 Task: Add a condition where "Channel Is Messaging" in unsolved tickets in your groups.
Action: Mouse moved to (142, 498)
Screenshot: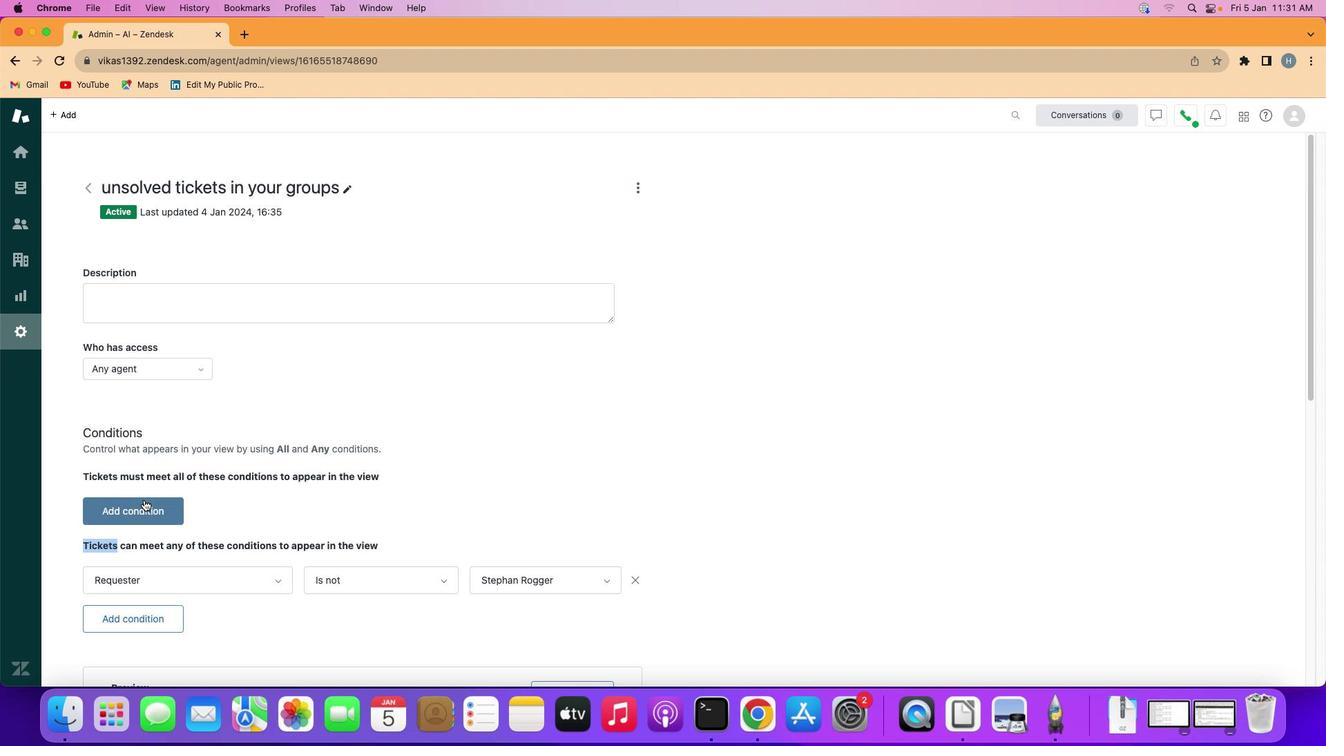 
Action: Mouse pressed left at (142, 498)
Screenshot: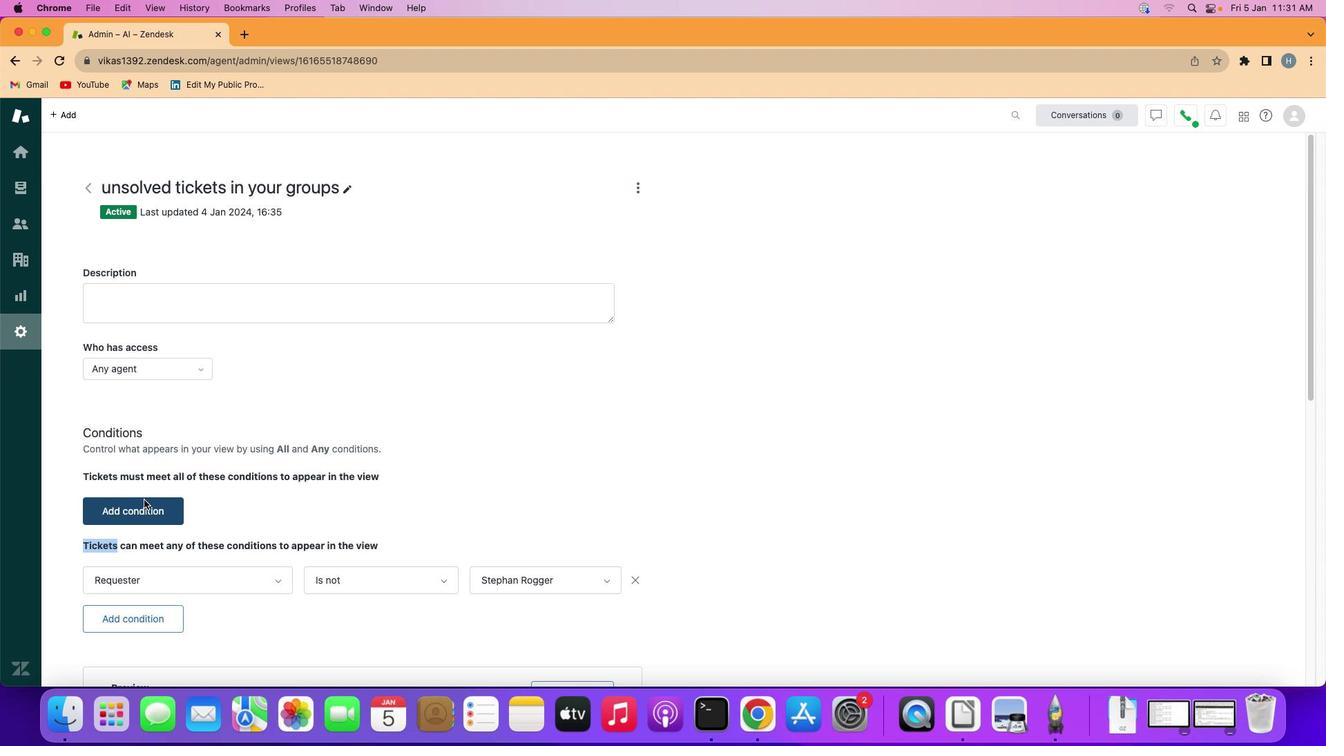 
Action: Mouse moved to (161, 500)
Screenshot: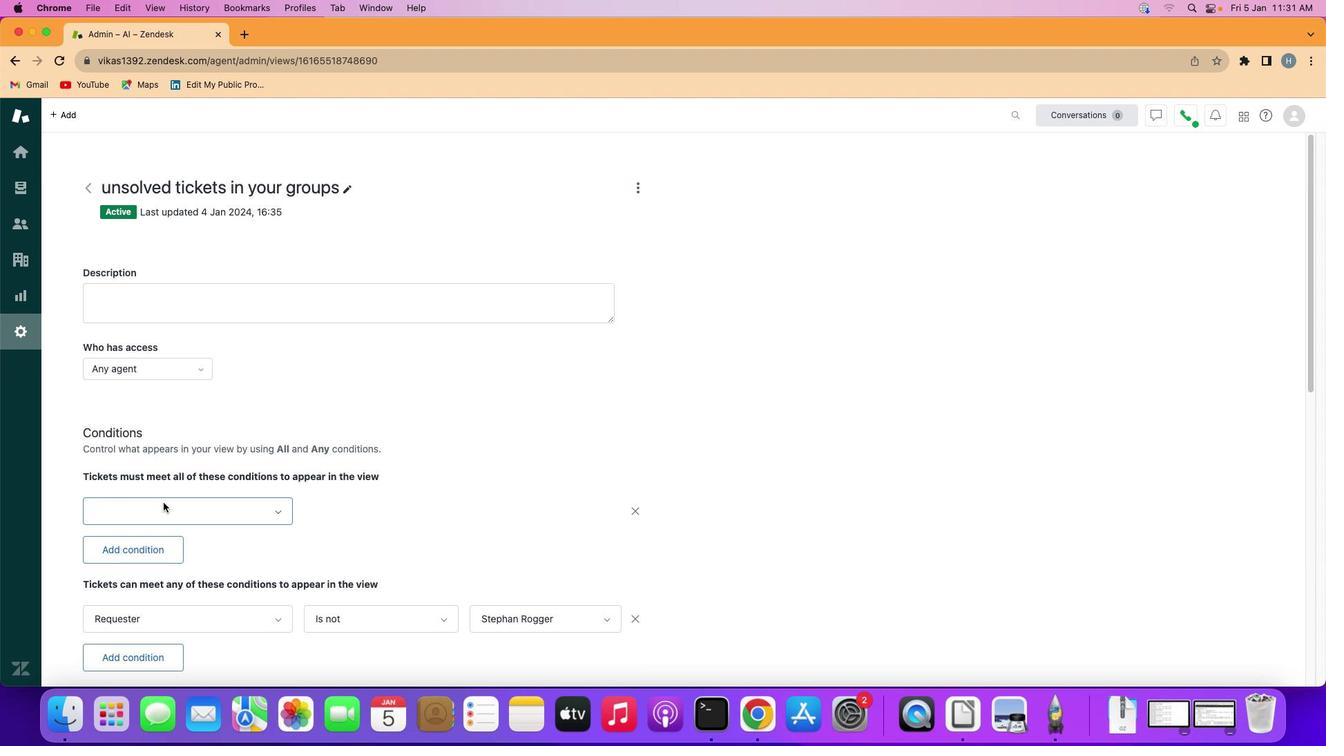 
Action: Mouse pressed left at (161, 500)
Screenshot: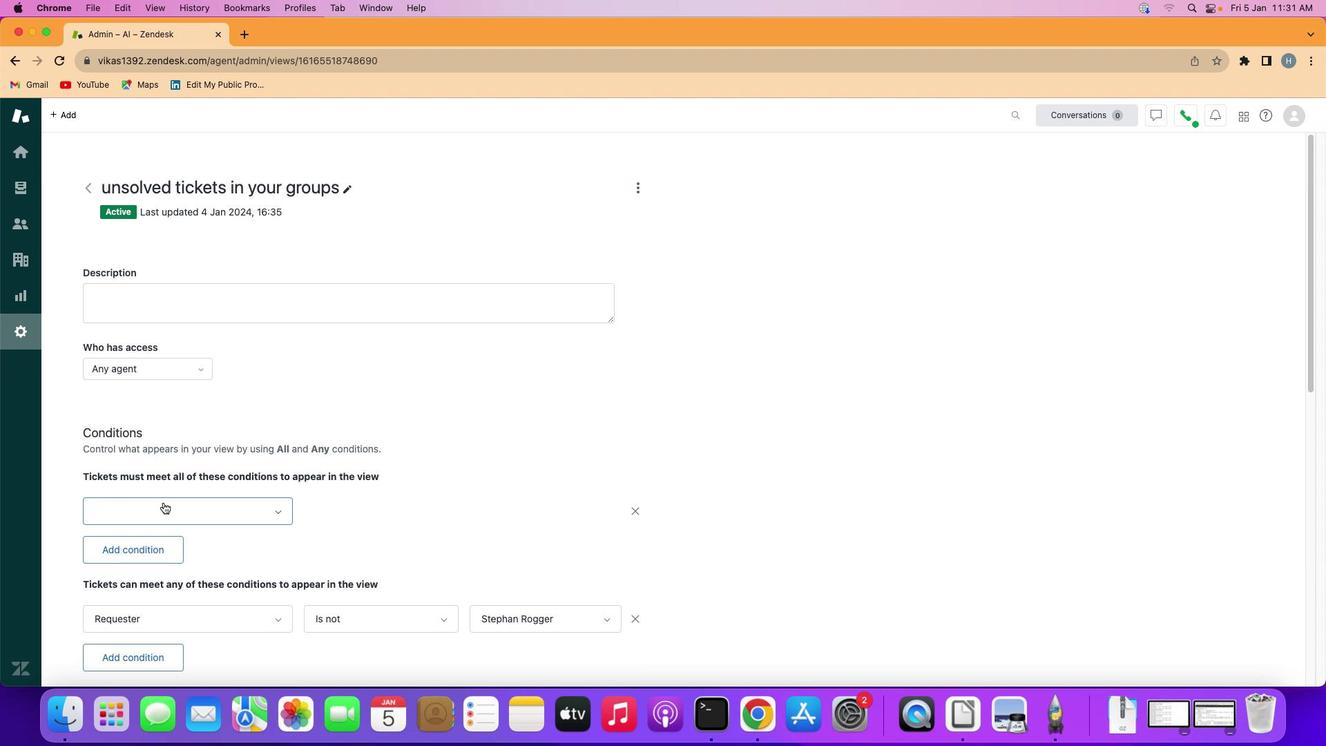 
Action: Mouse moved to (203, 366)
Screenshot: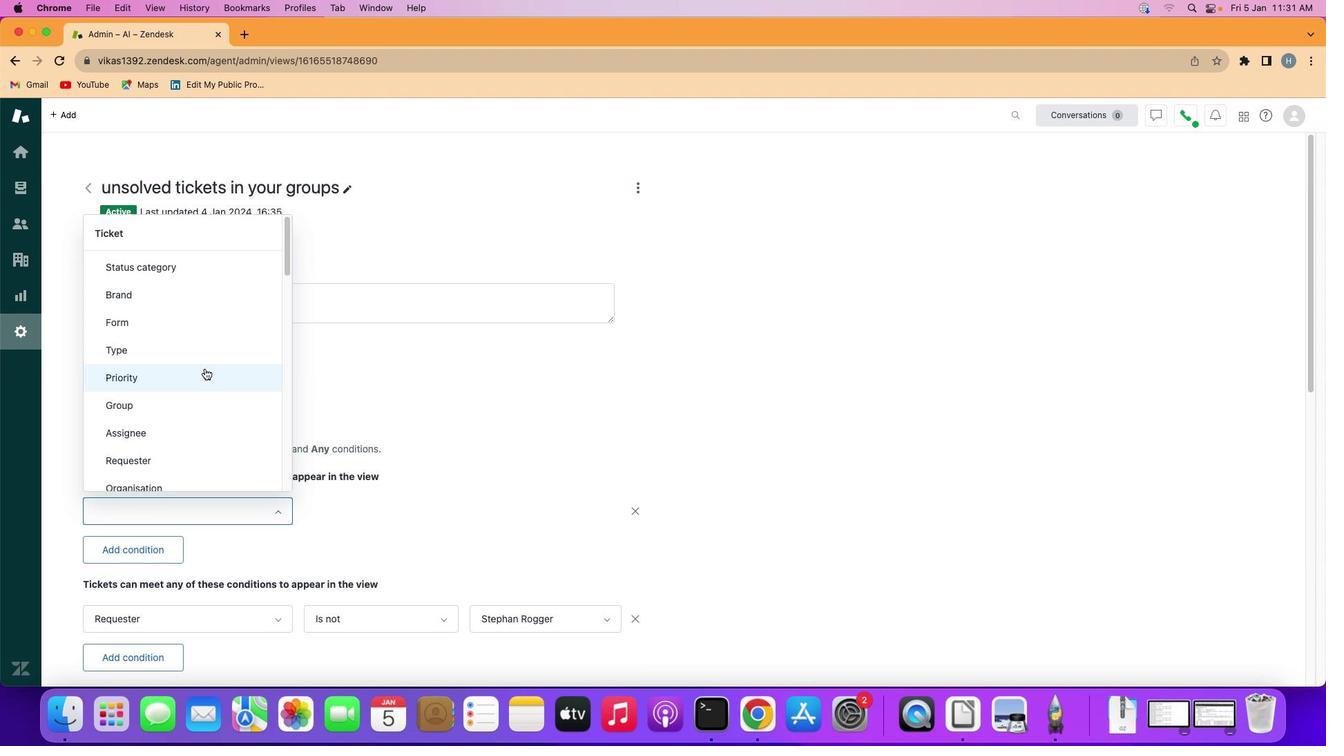 
Action: Mouse scrolled (203, 366) with delta (0, -1)
Screenshot: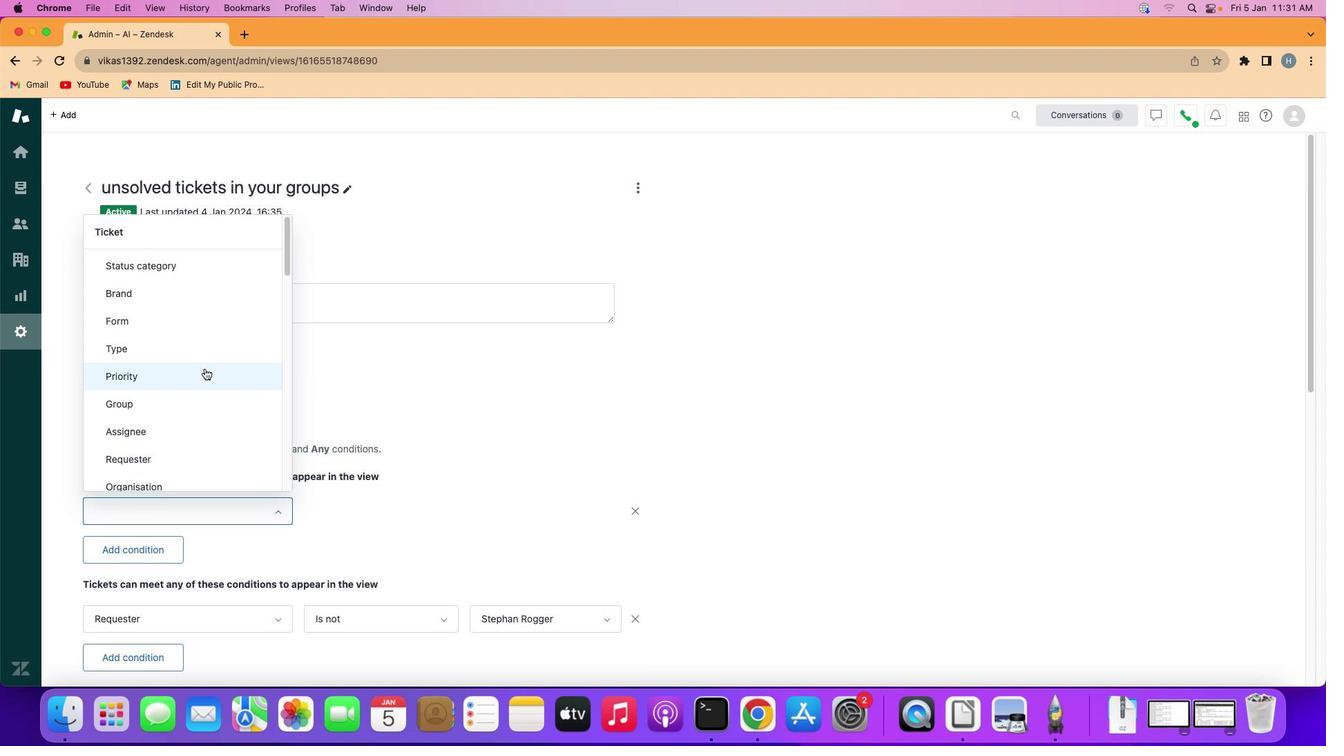 
Action: Mouse scrolled (203, 366) with delta (0, 0)
Screenshot: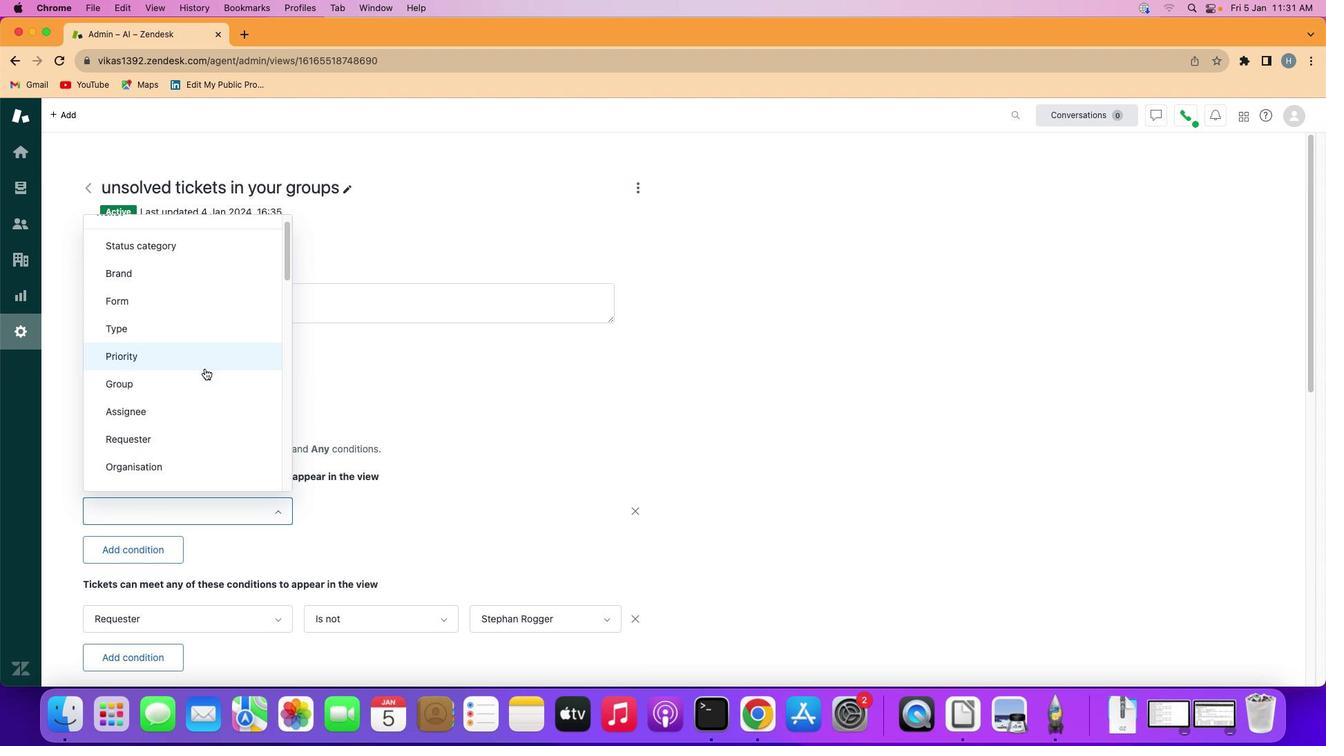 
Action: Mouse scrolled (203, 366) with delta (0, -2)
Screenshot: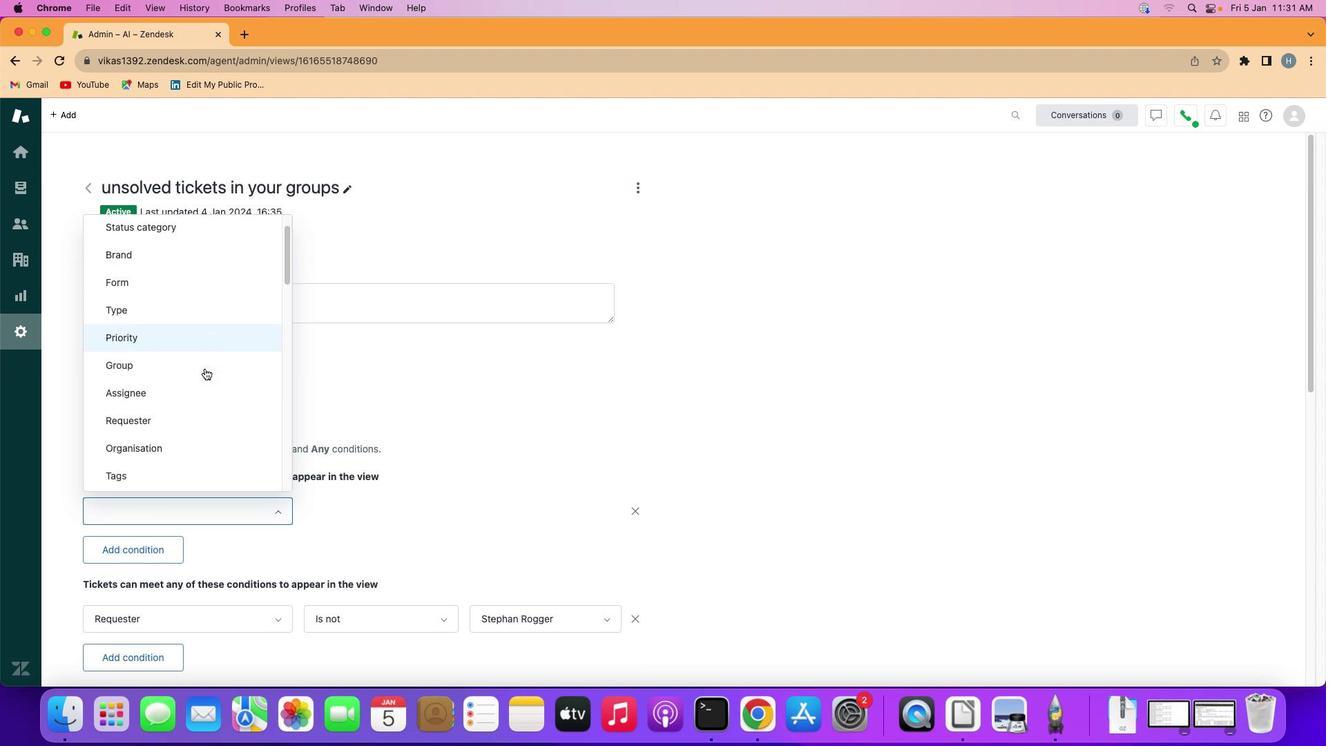 
Action: Mouse scrolled (203, 366) with delta (0, -1)
Screenshot: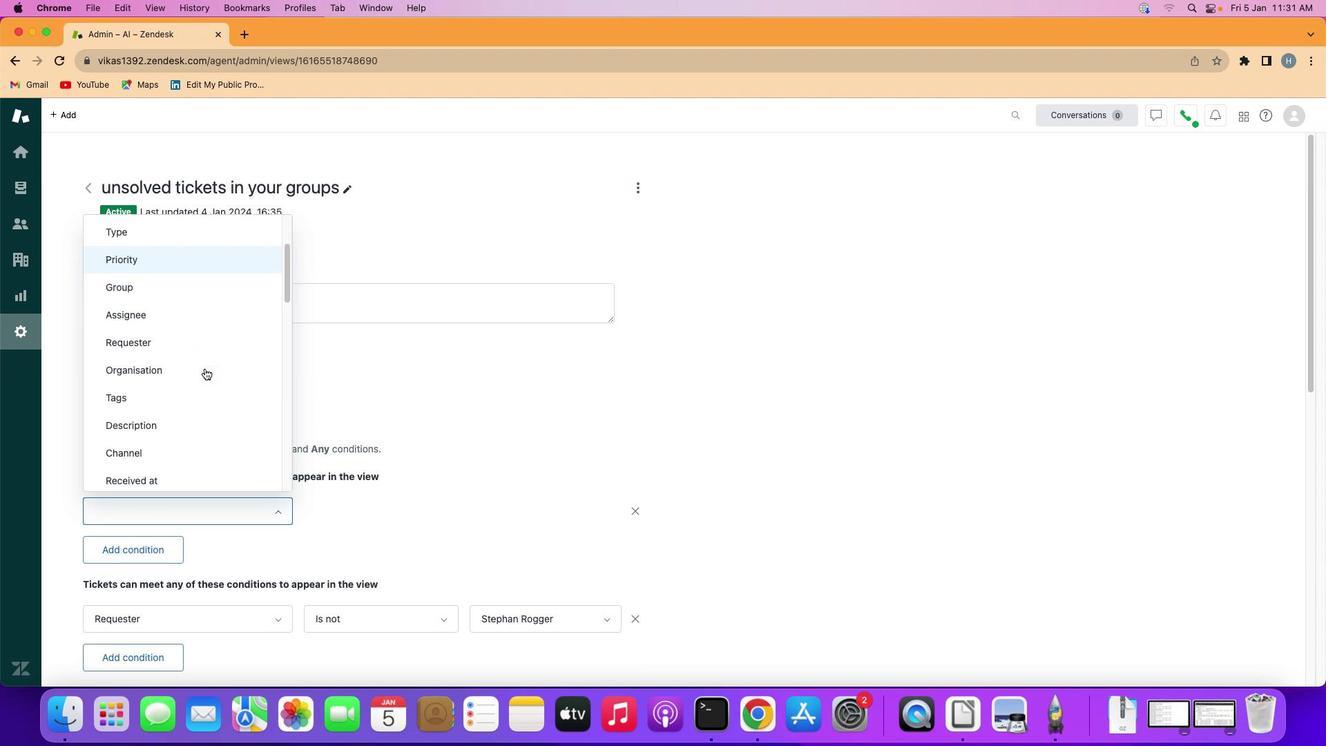 
Action: Mouse scrolled (203, 366) with delta (0, -2)
Screenshot: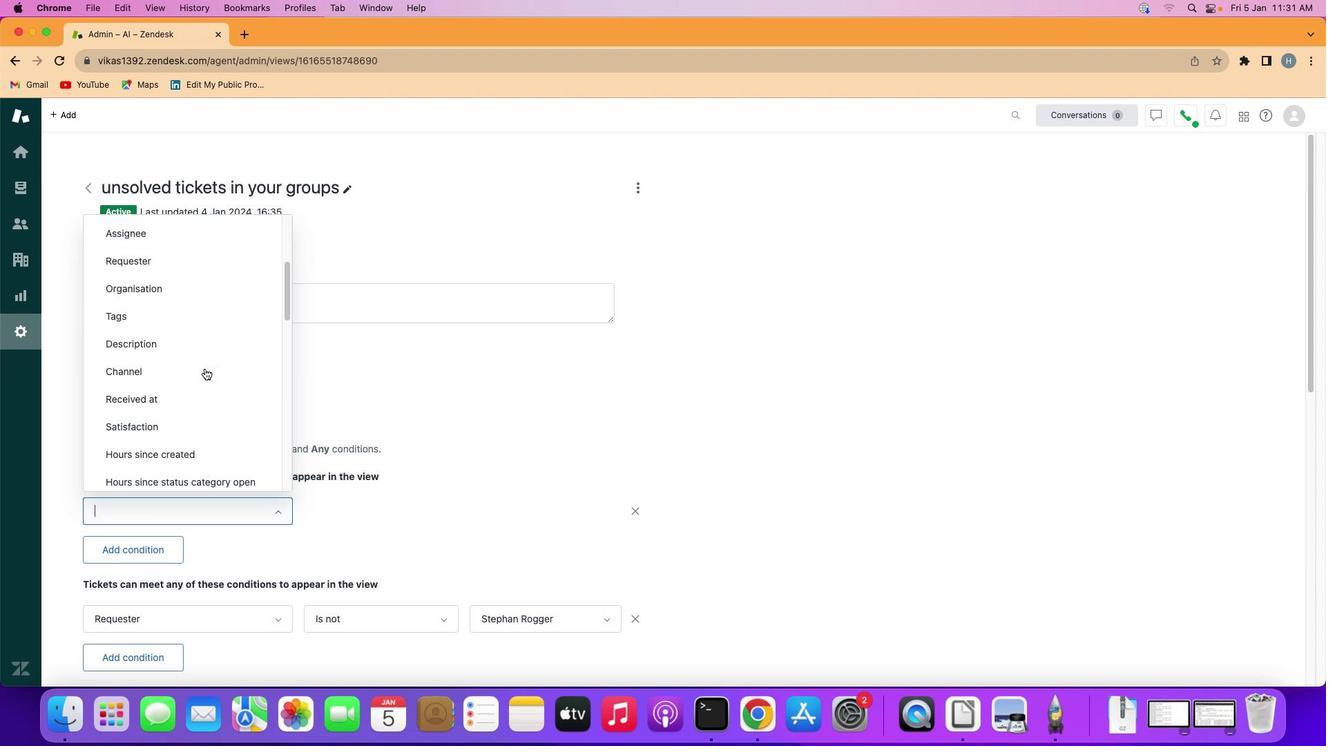 
Action: Mouse moved to (206, 352)
Screenshot: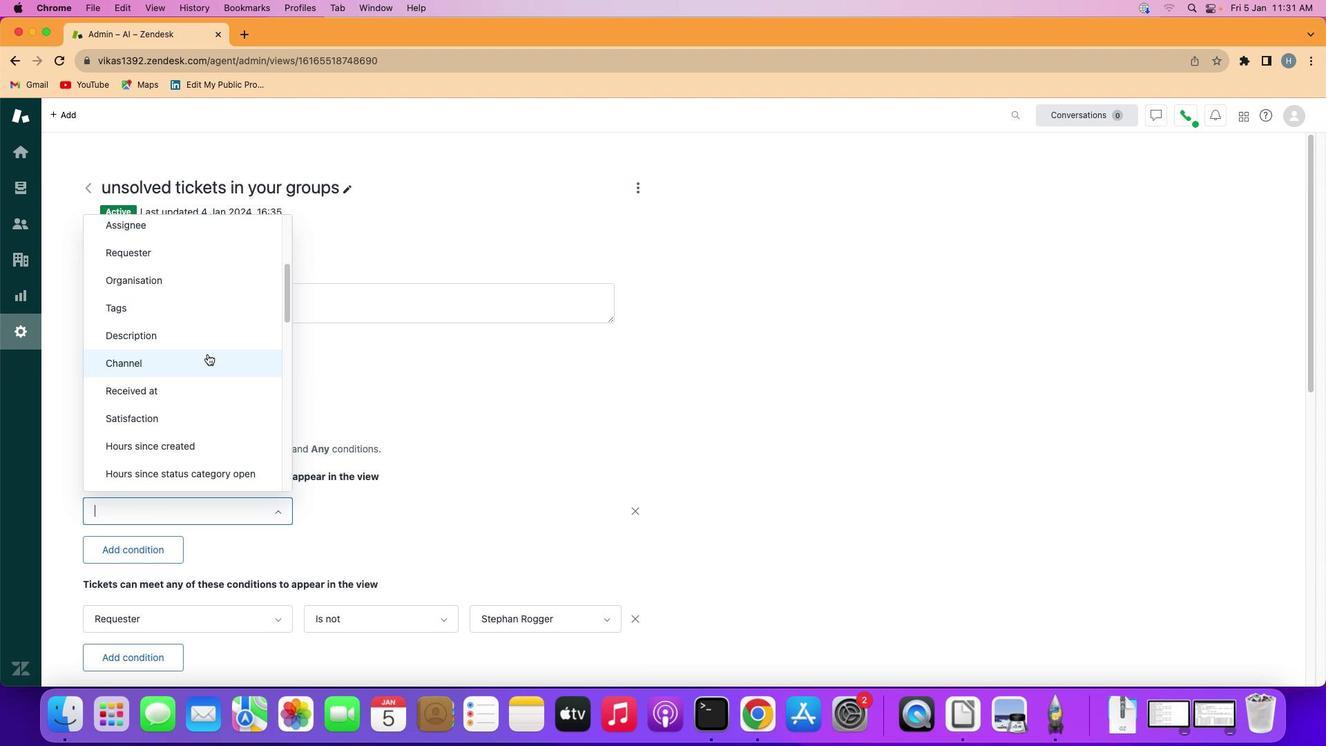 
Action: Mouse pressed left at (206, 352)
Screenshot: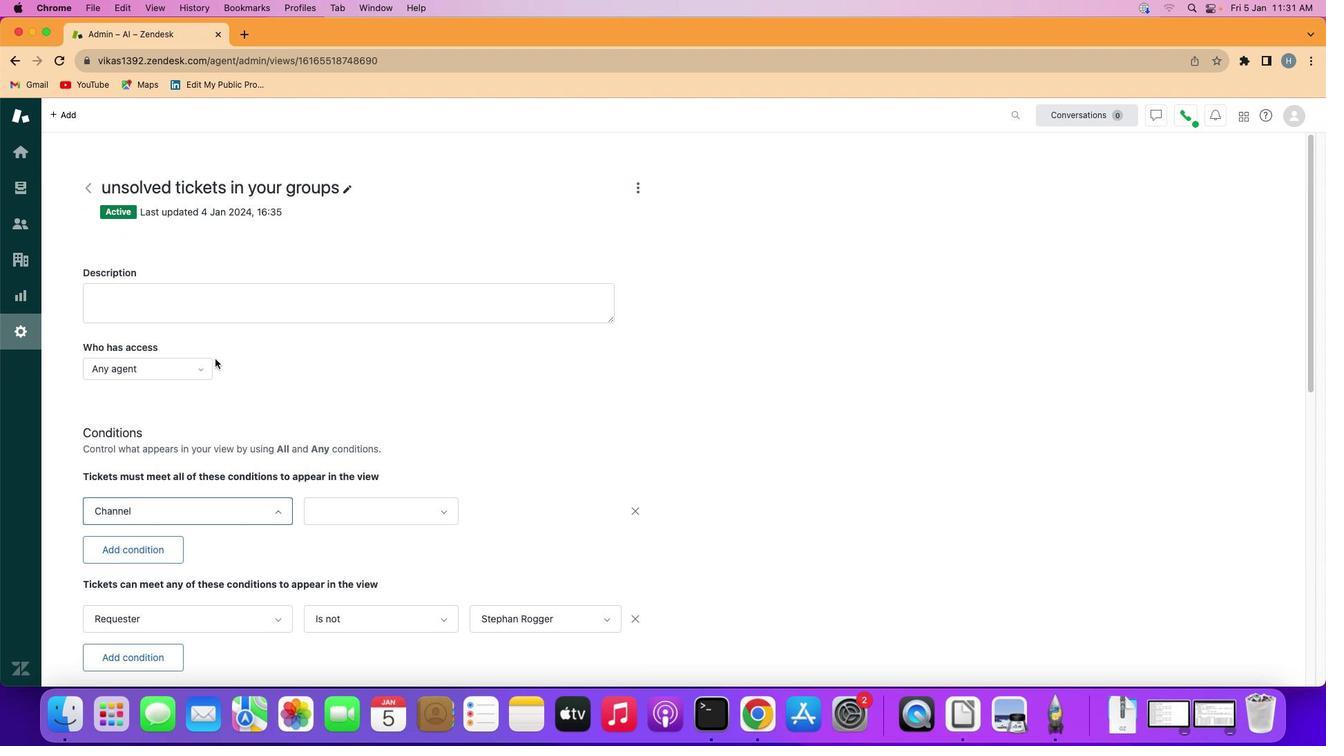 
Action: Mouse moved to (360, 506)
Screenshot: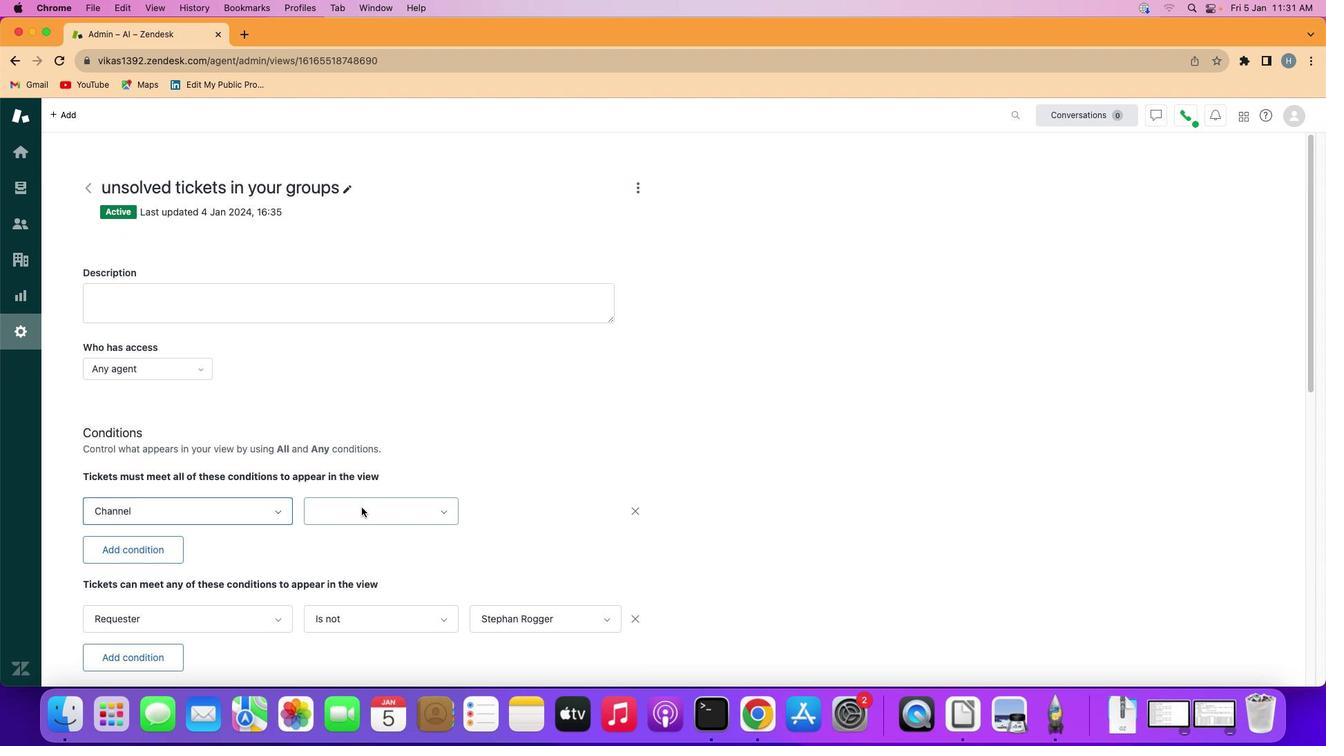 
Action: Mouse pressed left at (360, 506)
Screenshot: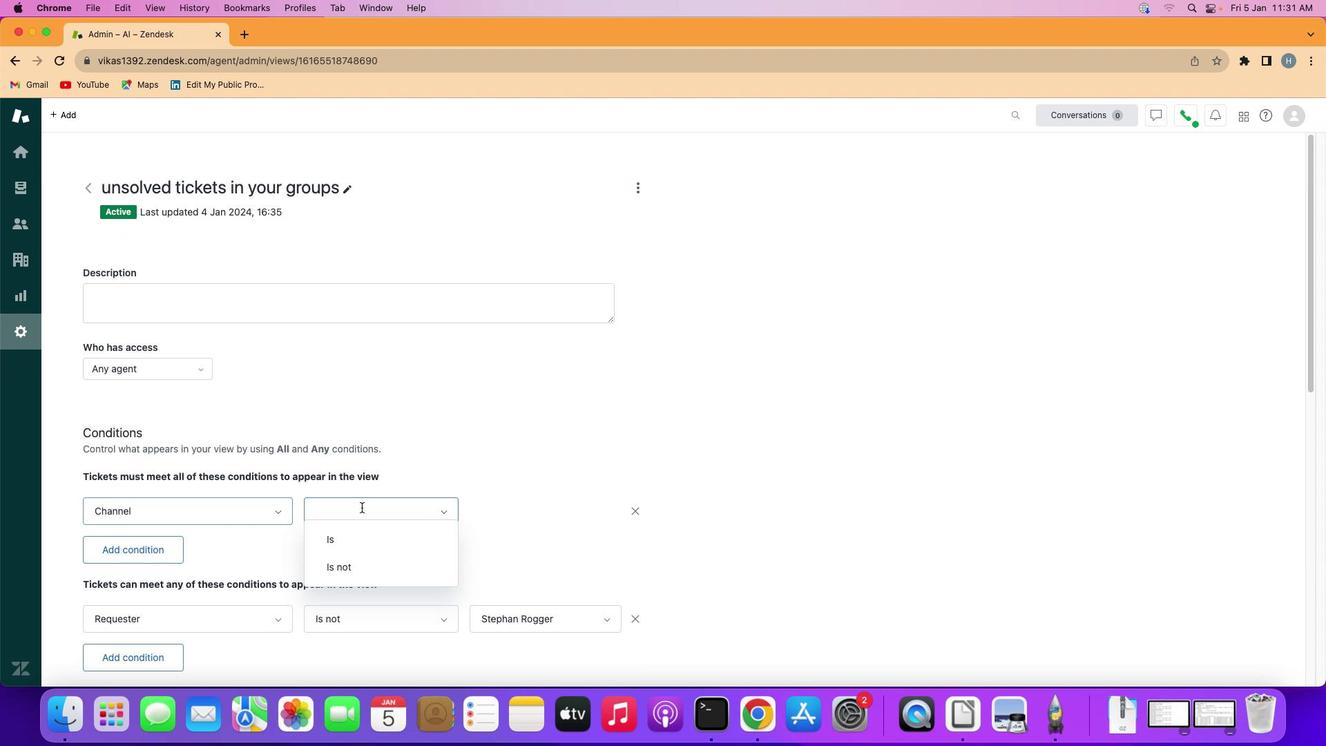 
Action: Mouse moved to (361, 542)
Screenshot: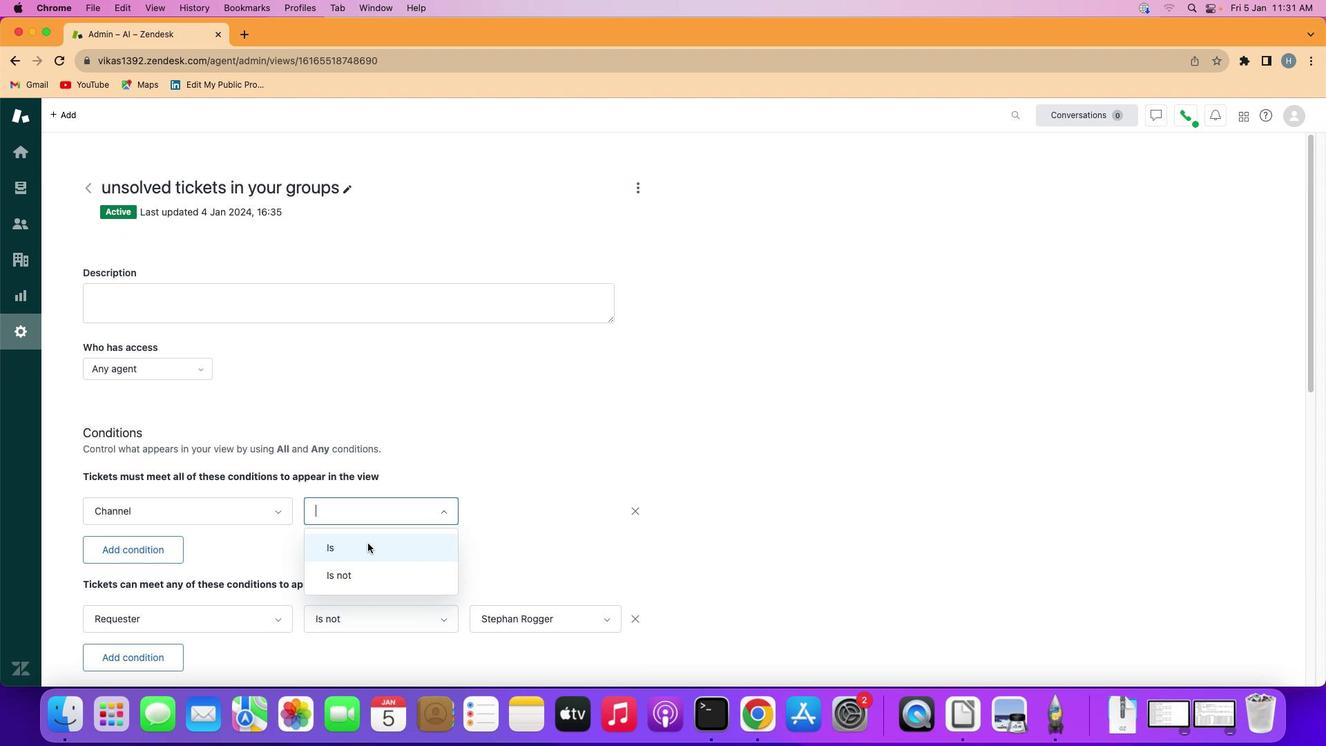 
Action: Mouse pressed left at (361, 542)
Screenshot: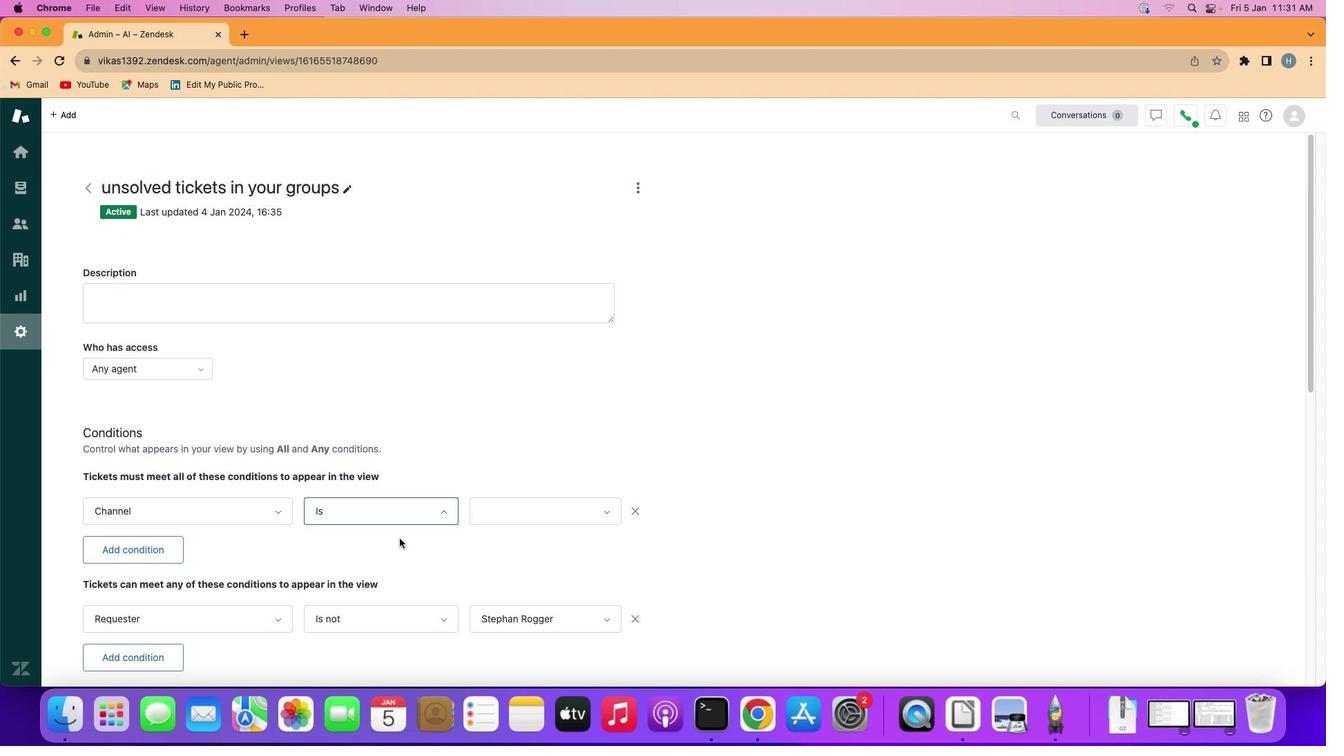 
Action: Mouse moved to (527, 509)
Screenshot: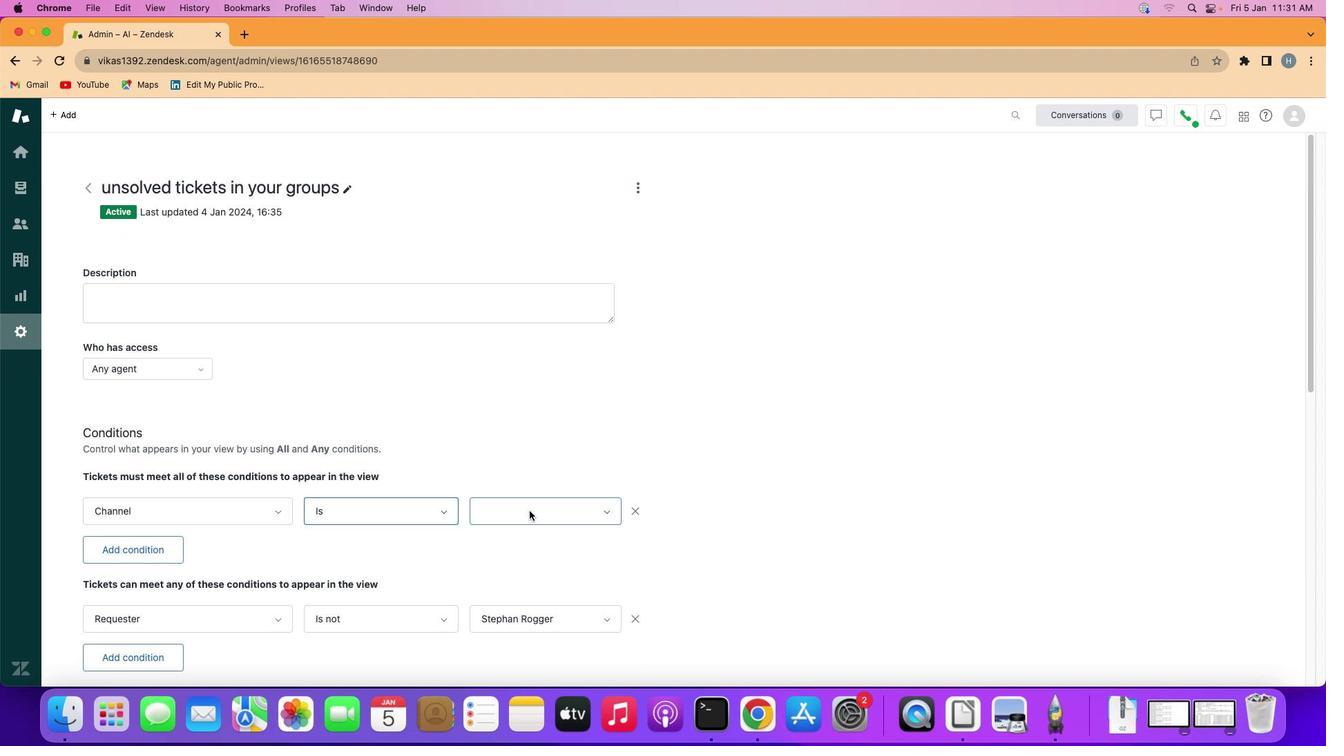 
Action: Mouse pressed left at (527, 509)
Screenshot: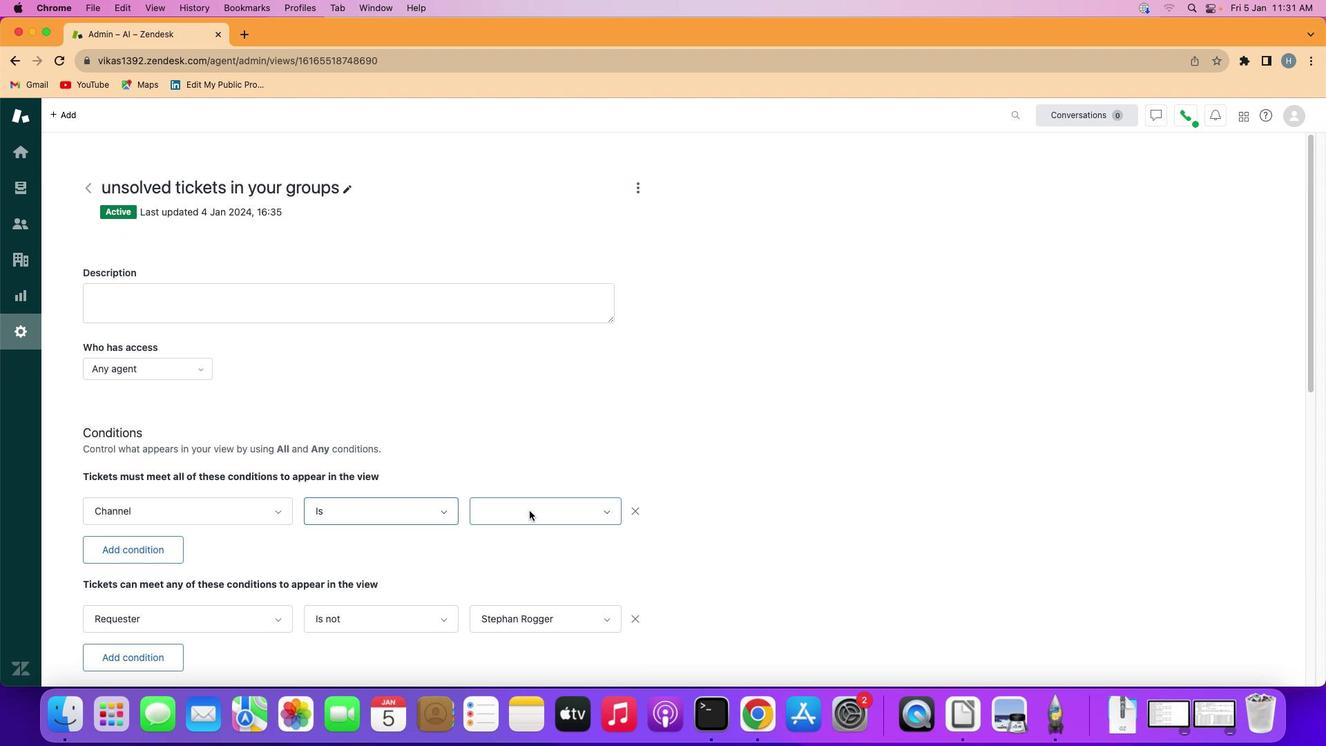 
Action: Mouse moved to (538, 417)
Screenshot: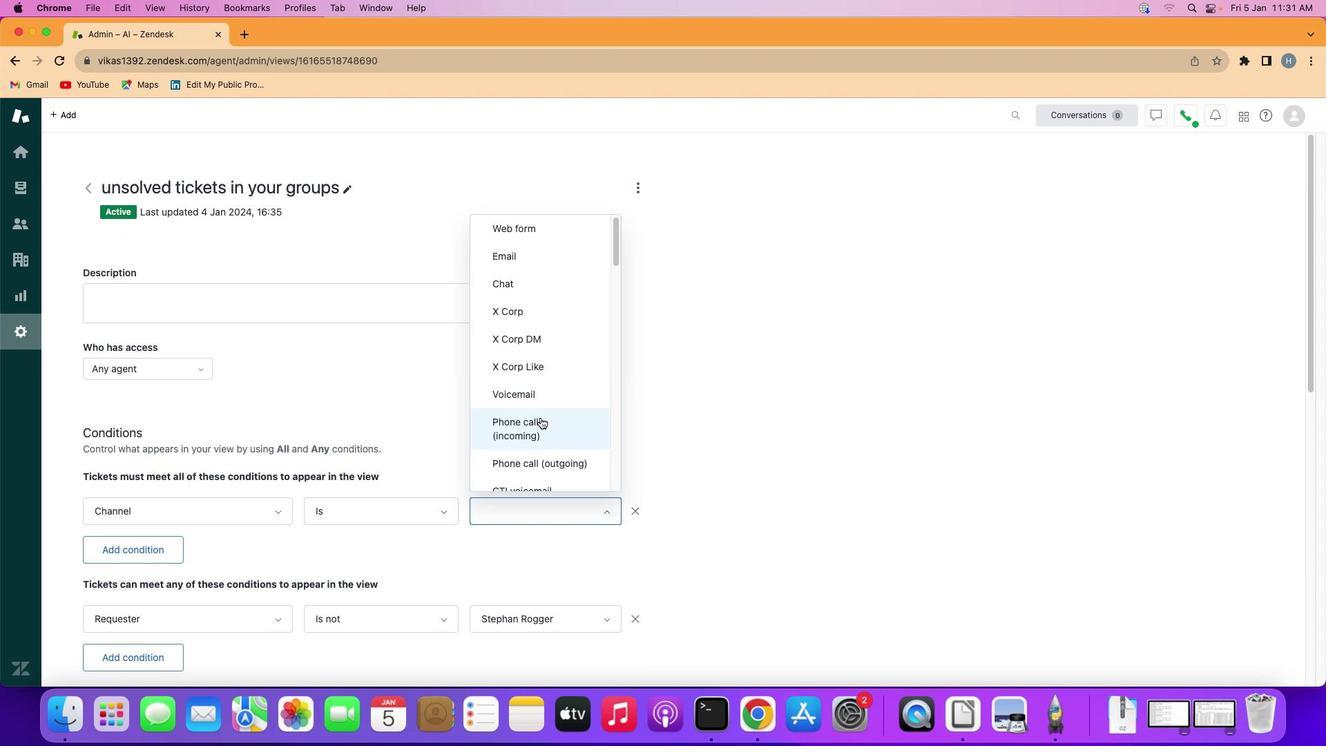 
Action: Mouse scrolled (538, 417) with delta (0, -1)
Screenshot: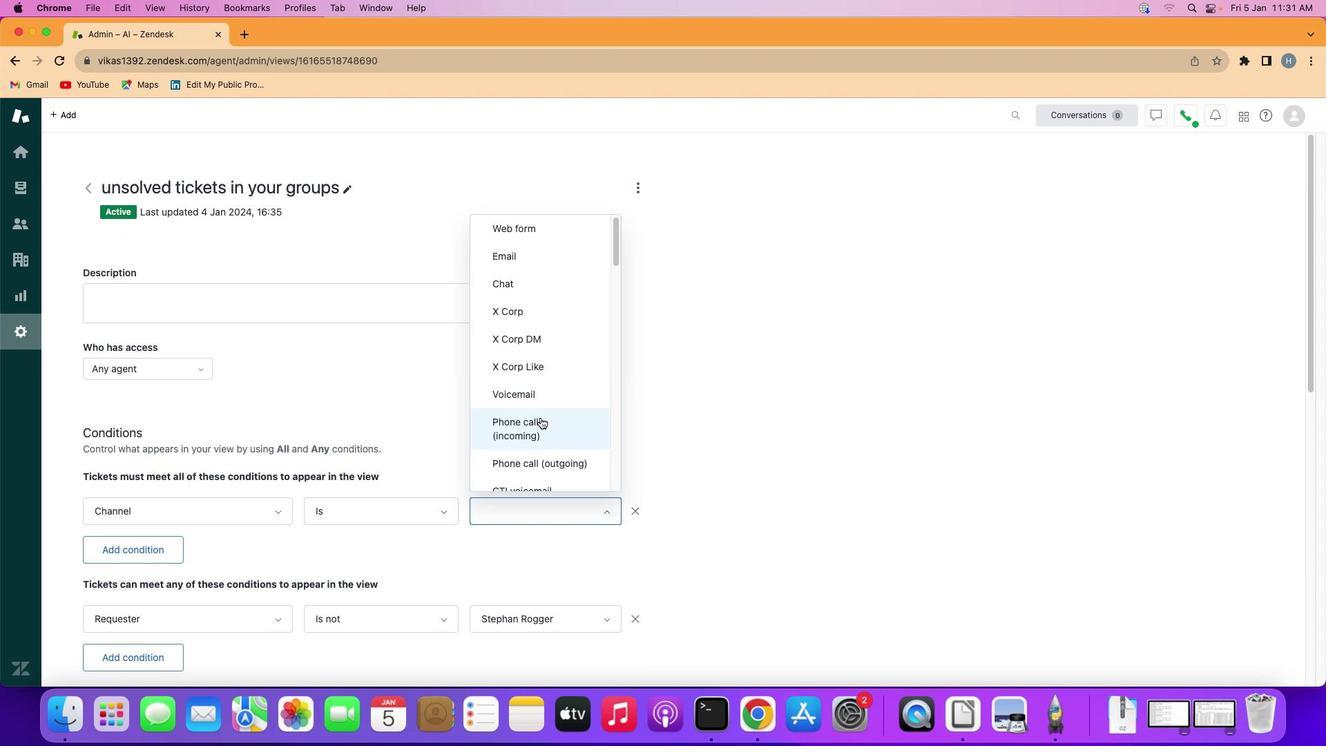 
Action: Mouse moved to (538, 415)
Screenshot: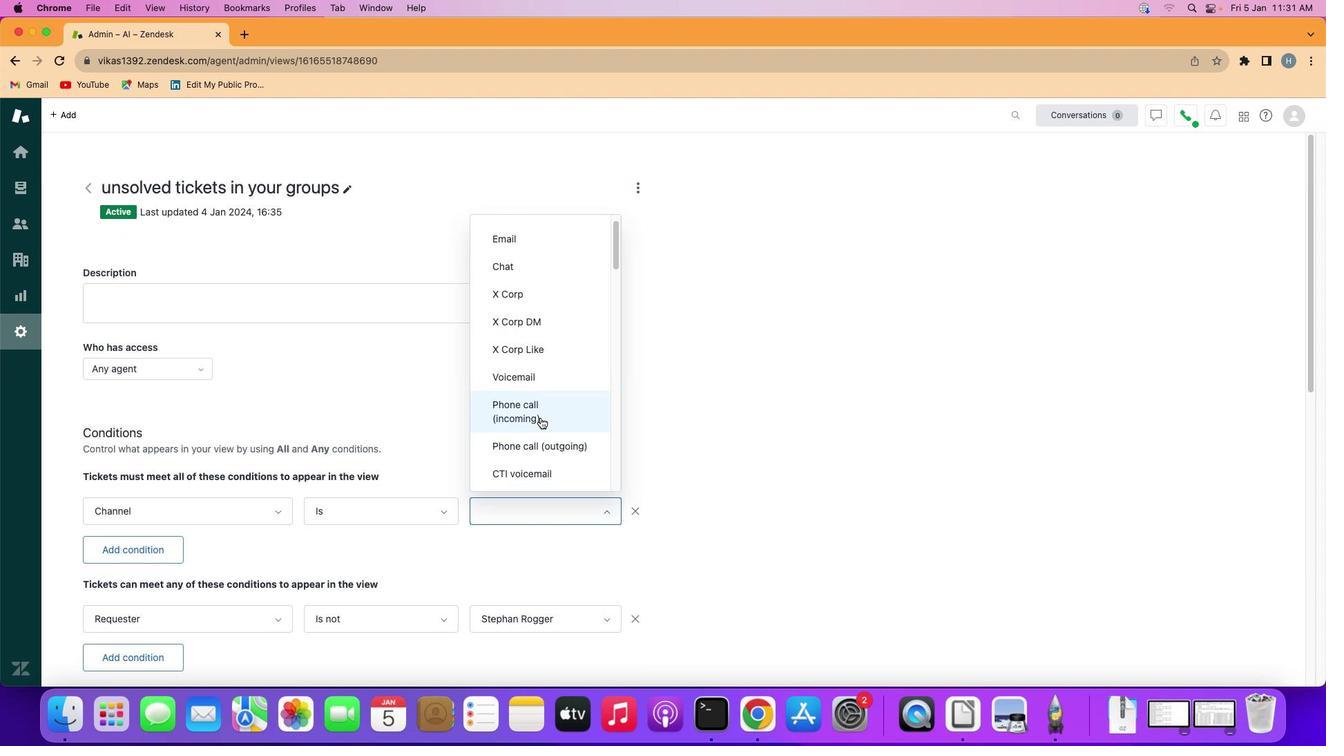 
Action: Mouse scrolled (538, 415) with delta (0, -1)
Screenshot: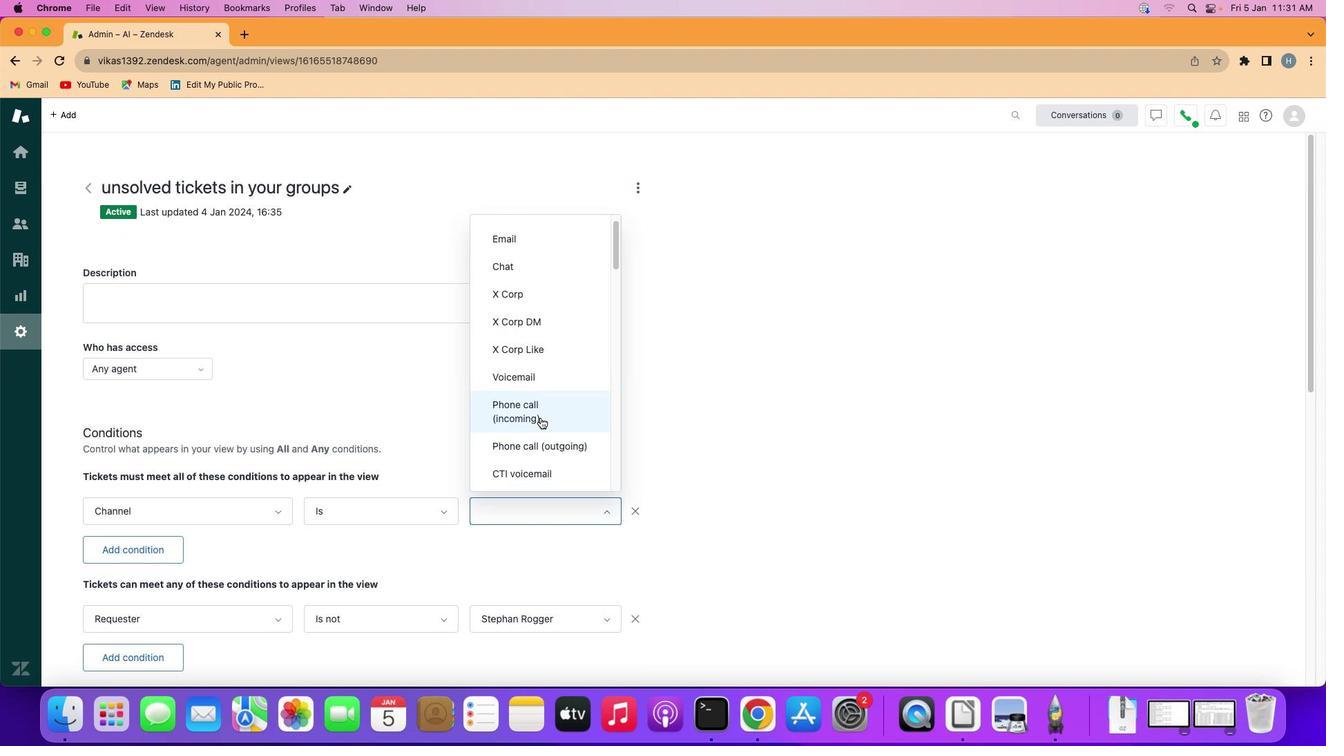 
Action: Mouse scrolled (538, 415) with delta (0, -1)
Screenshot: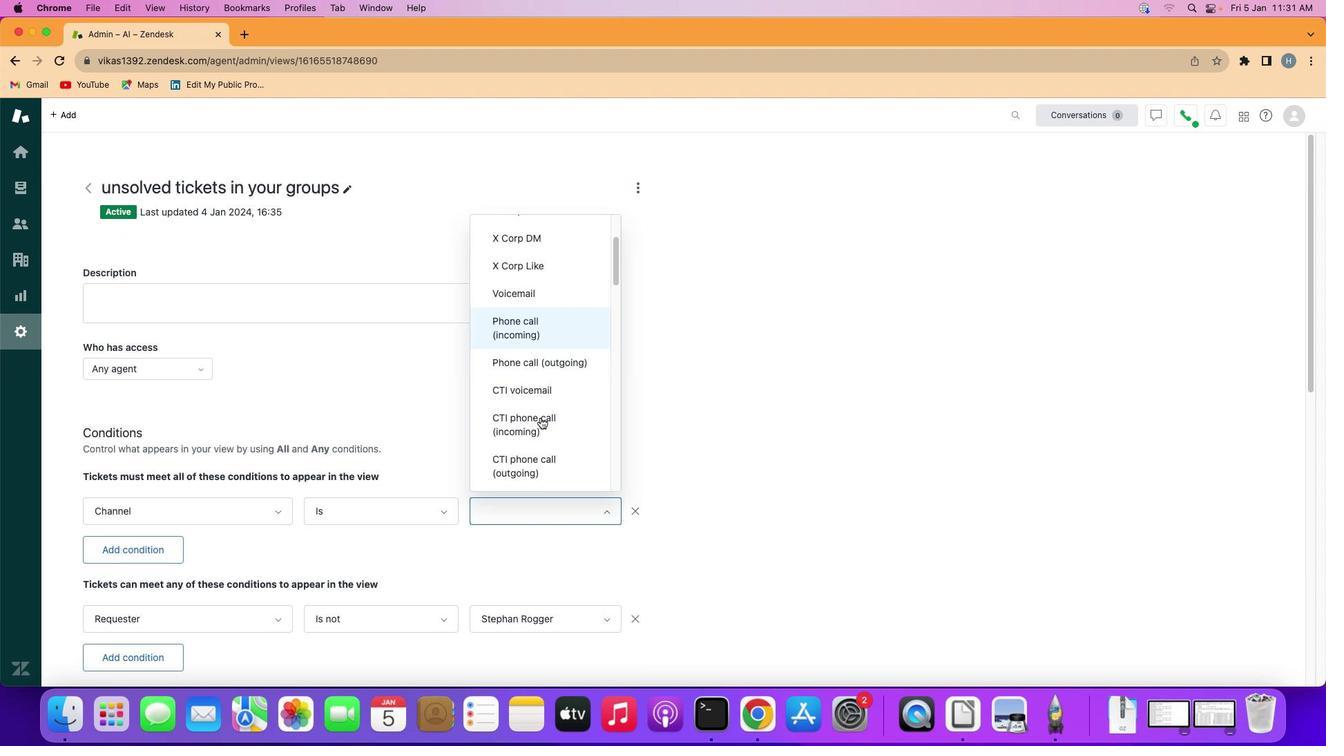 
Action: Mouse scrolled (538, 415) with delta (0, -2)
Screenshot: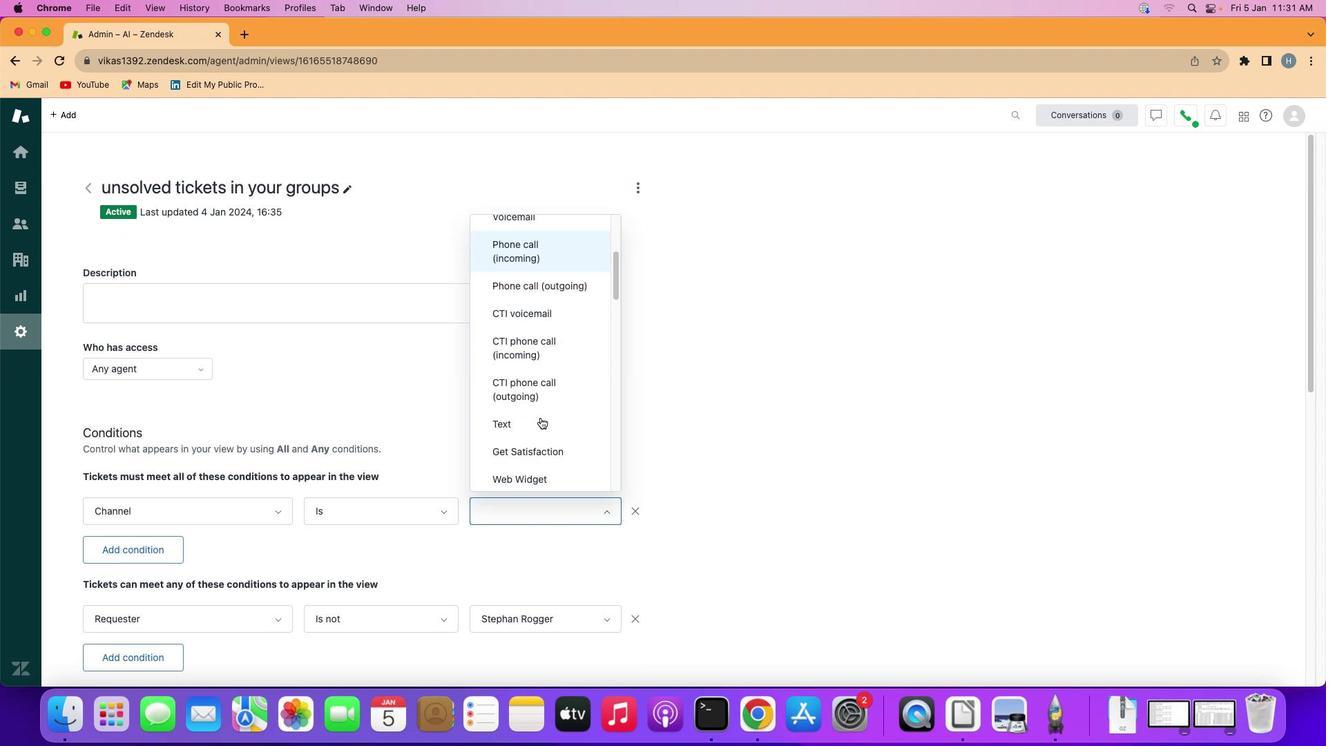 
Action: Mouse moved to (539, 415)
Screenshot: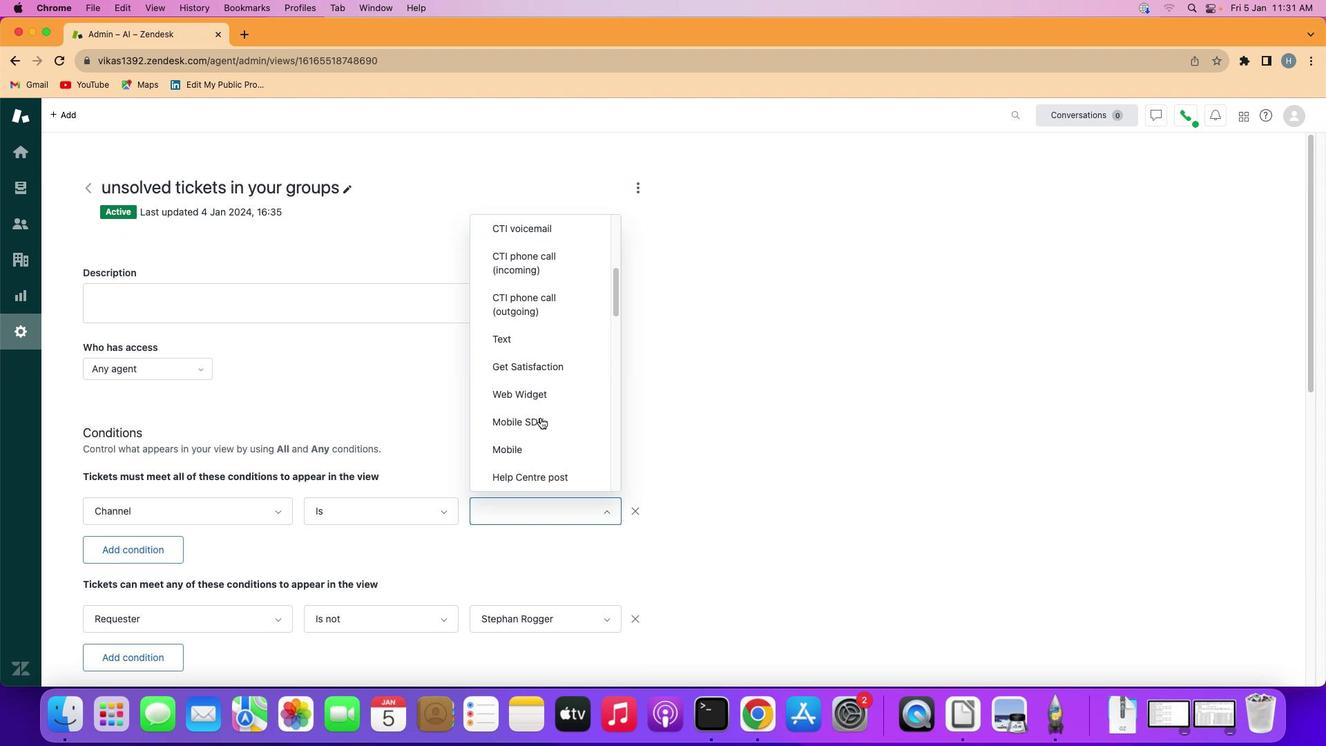 
Action: Mouse scrolled (539, 415) with delta (0, -3)
Screenshot: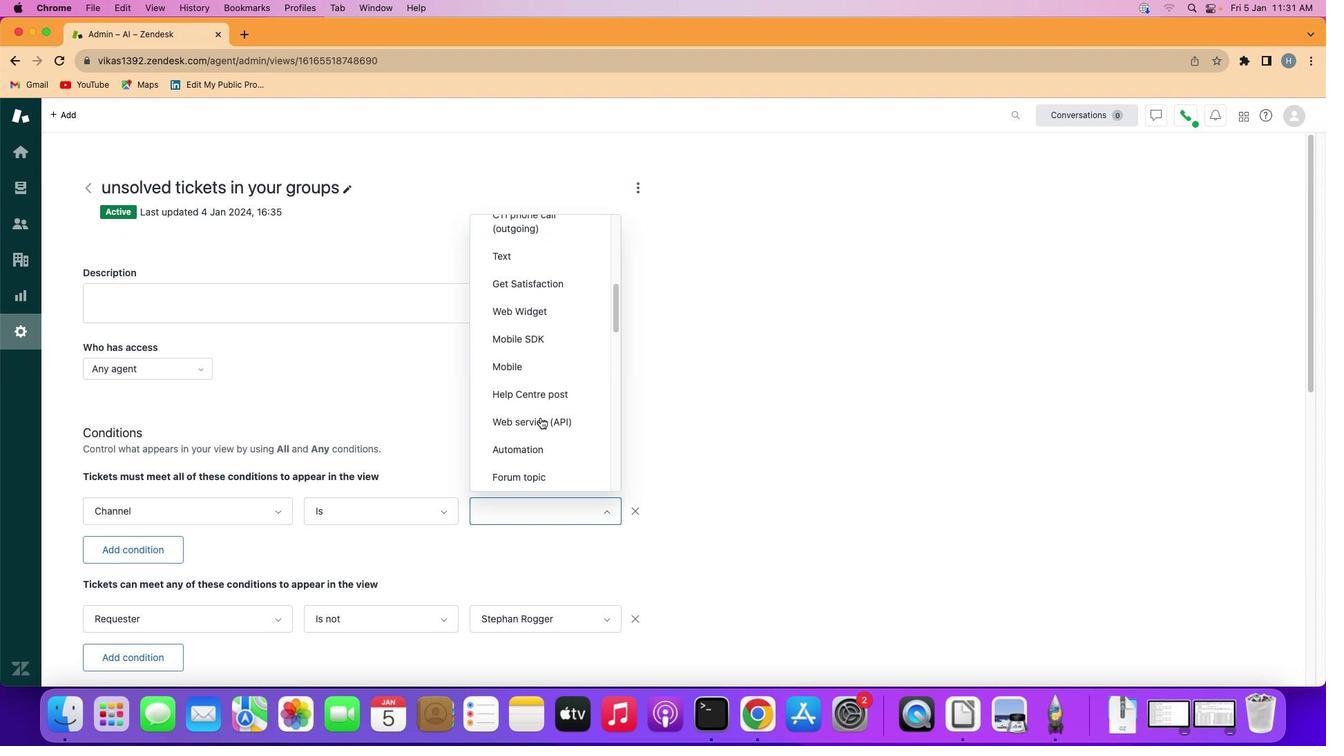 
Action: Mouse scrolled (539, 415) with delta (0, -3)
Screenshot: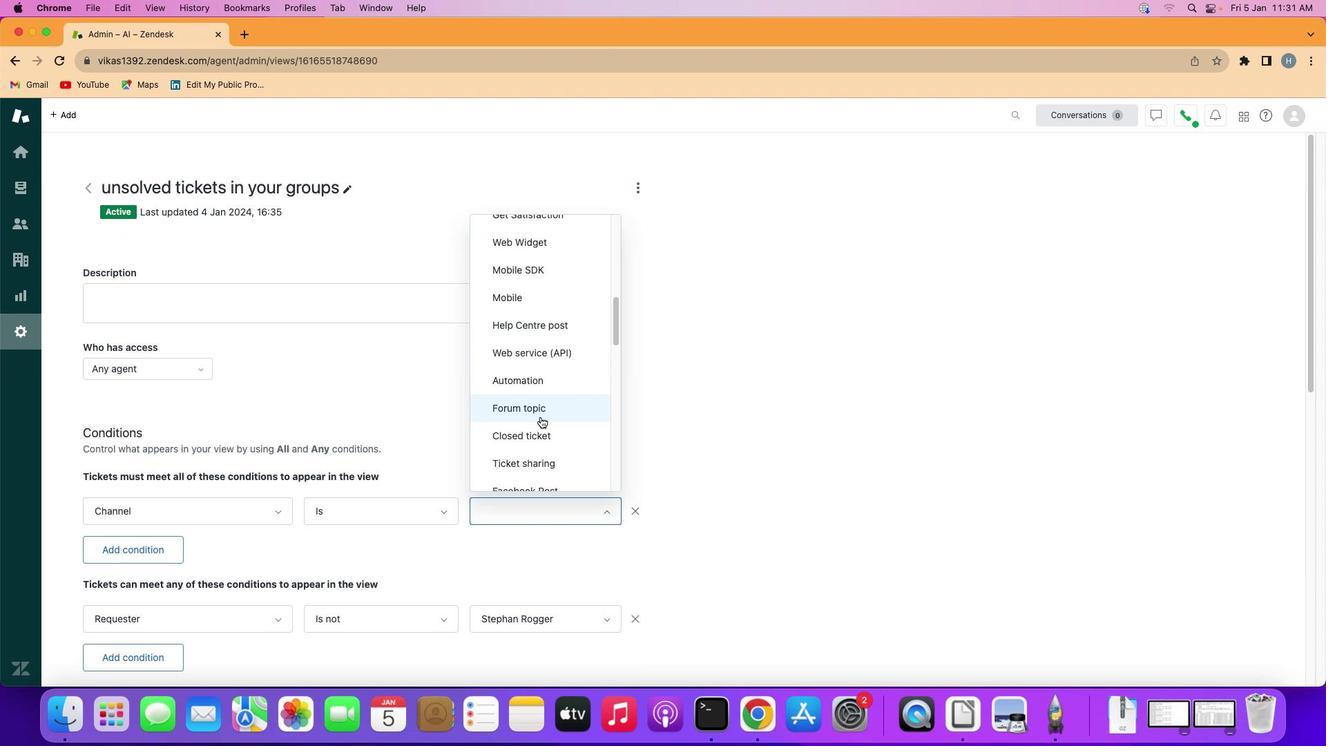 
Action: Mouse moved to (539, 415)
Screenshot: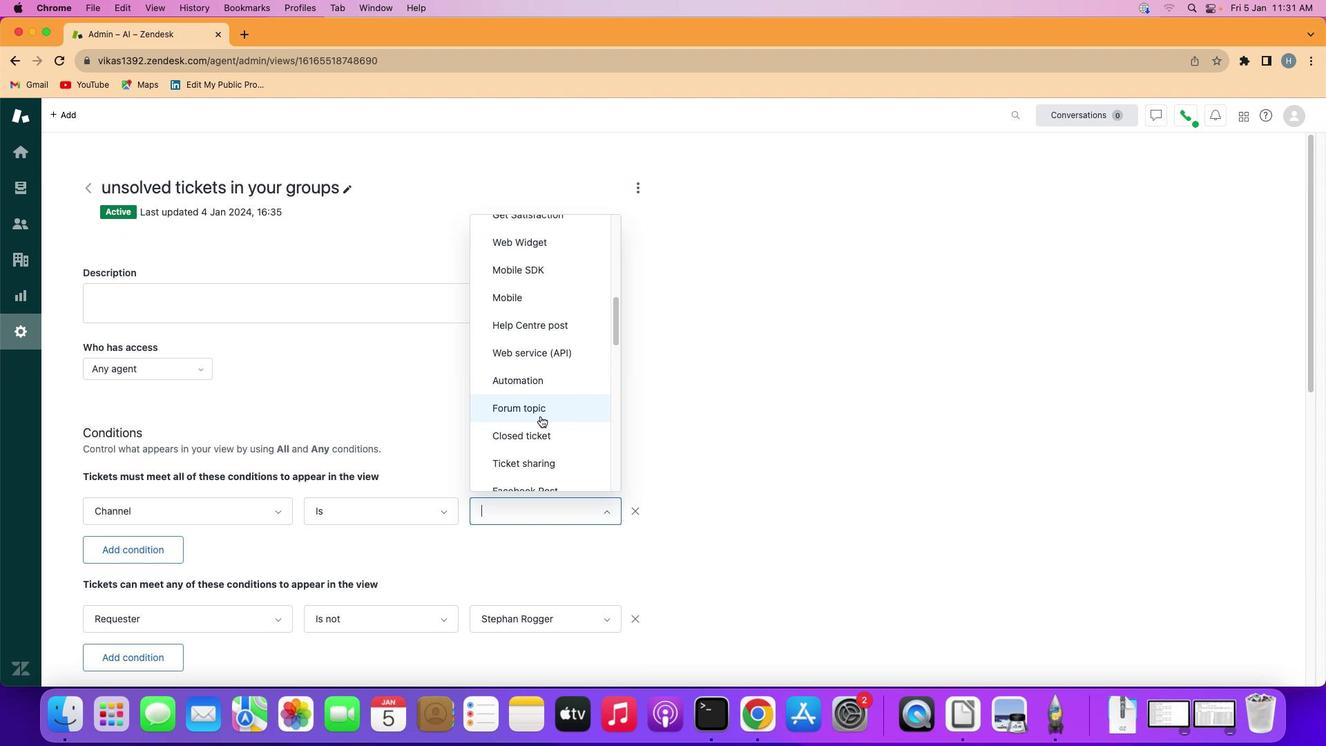 
Action: Mouse scrolled (539, 415) with delta (0, 0)
Screenshot: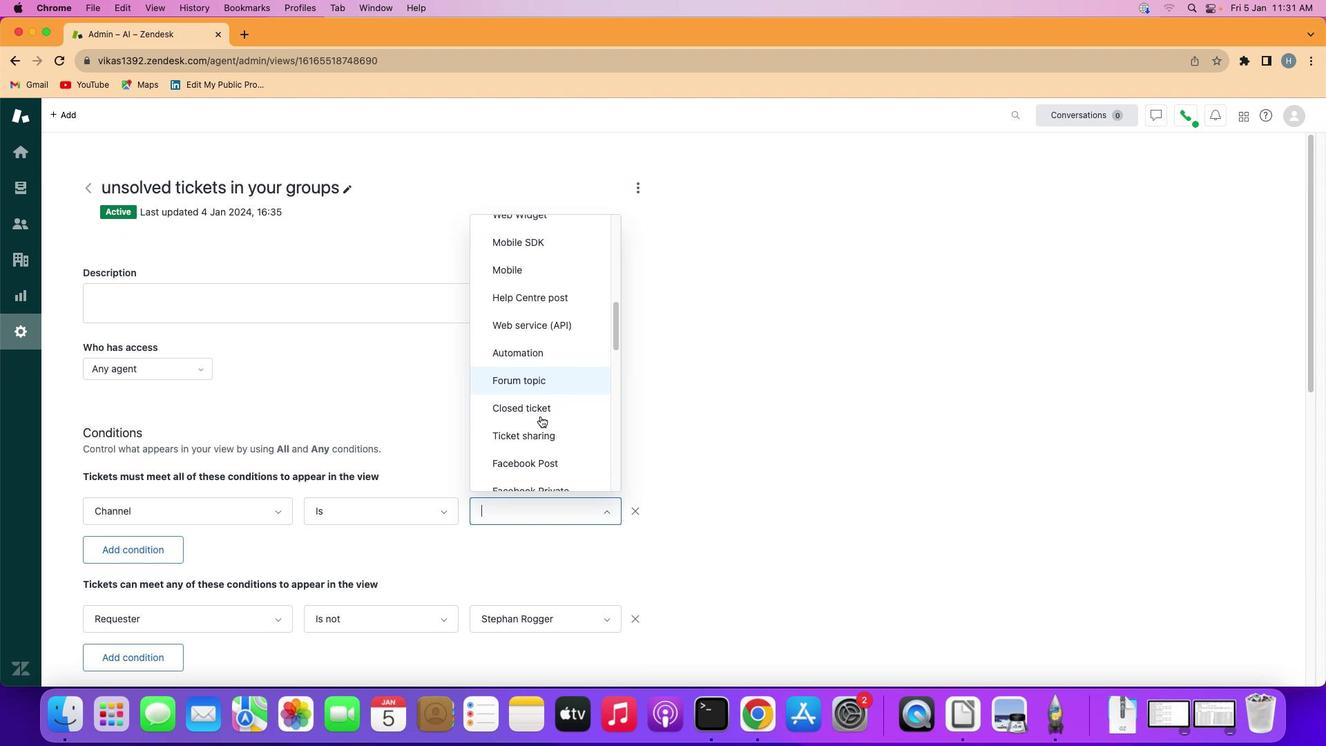 
Action: Mouse scrolled (539, 415) with delta (0, -2)
Screenshot: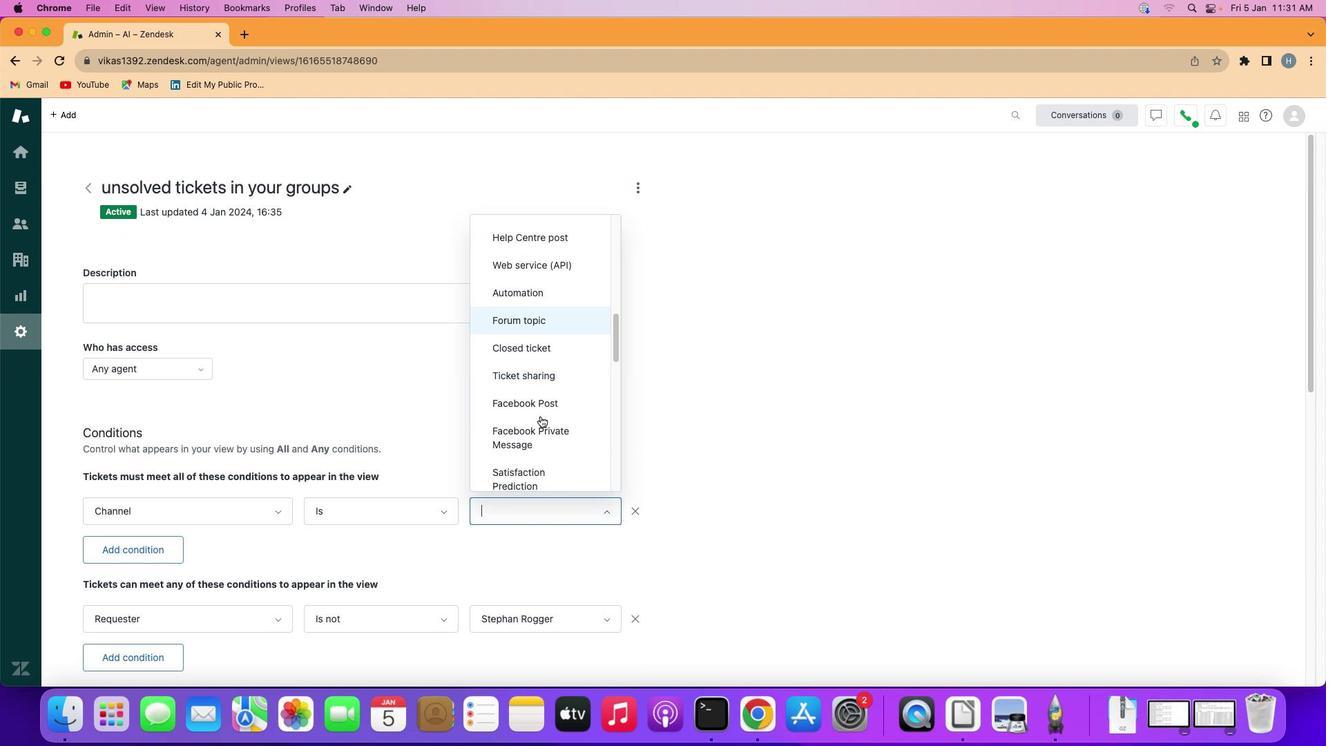 
Action: Mouse scrolled (539, 415) with delta (0, -2)
Screenshot: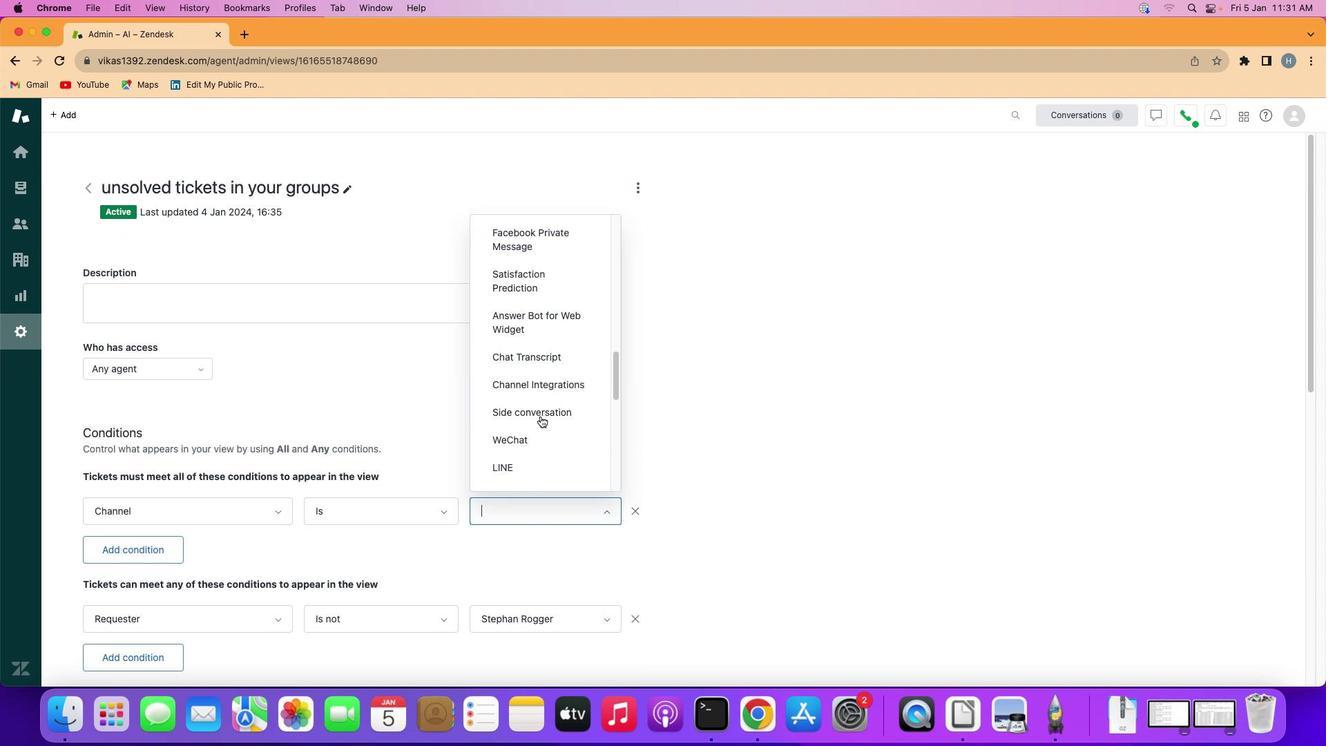 
Action: Mouse scrolled (539, 415) with delta (0, -4)
Screenshot: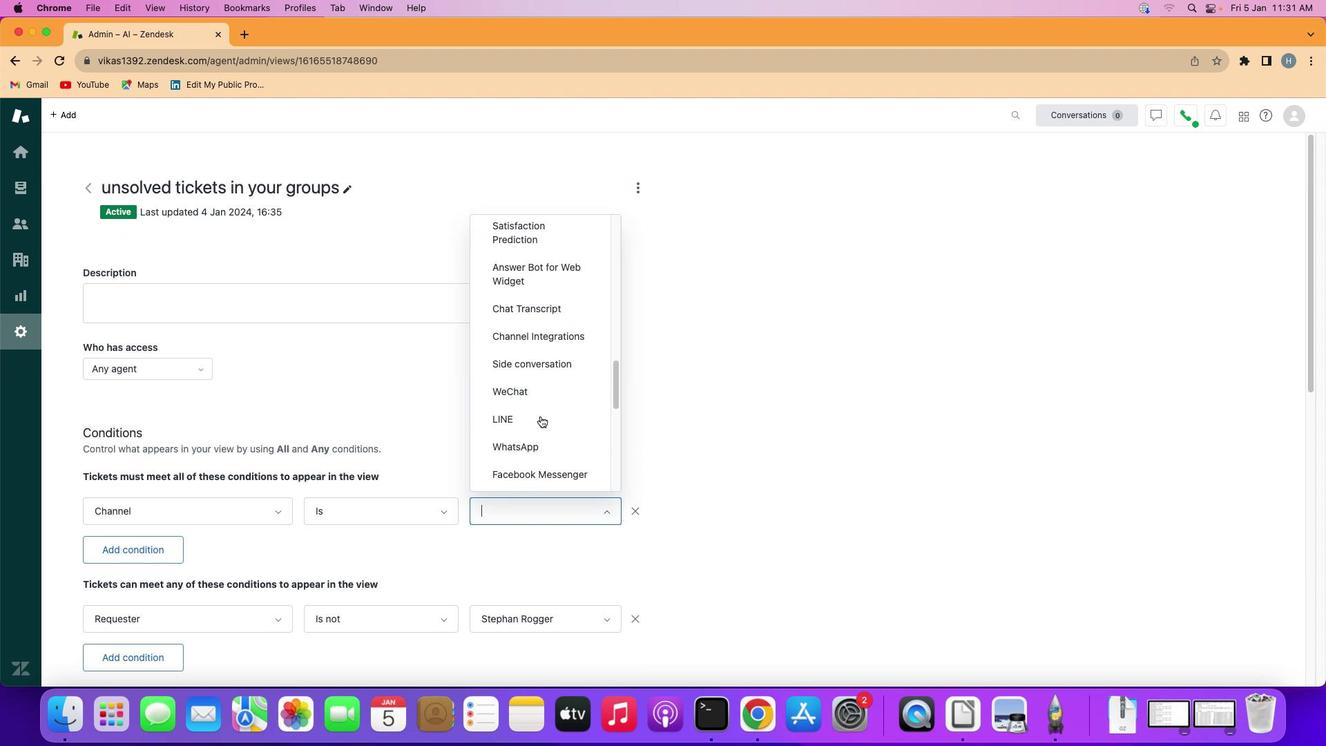 
Action: Mouse scrolled (539, 415) with delta (0, -3)
Screenshot: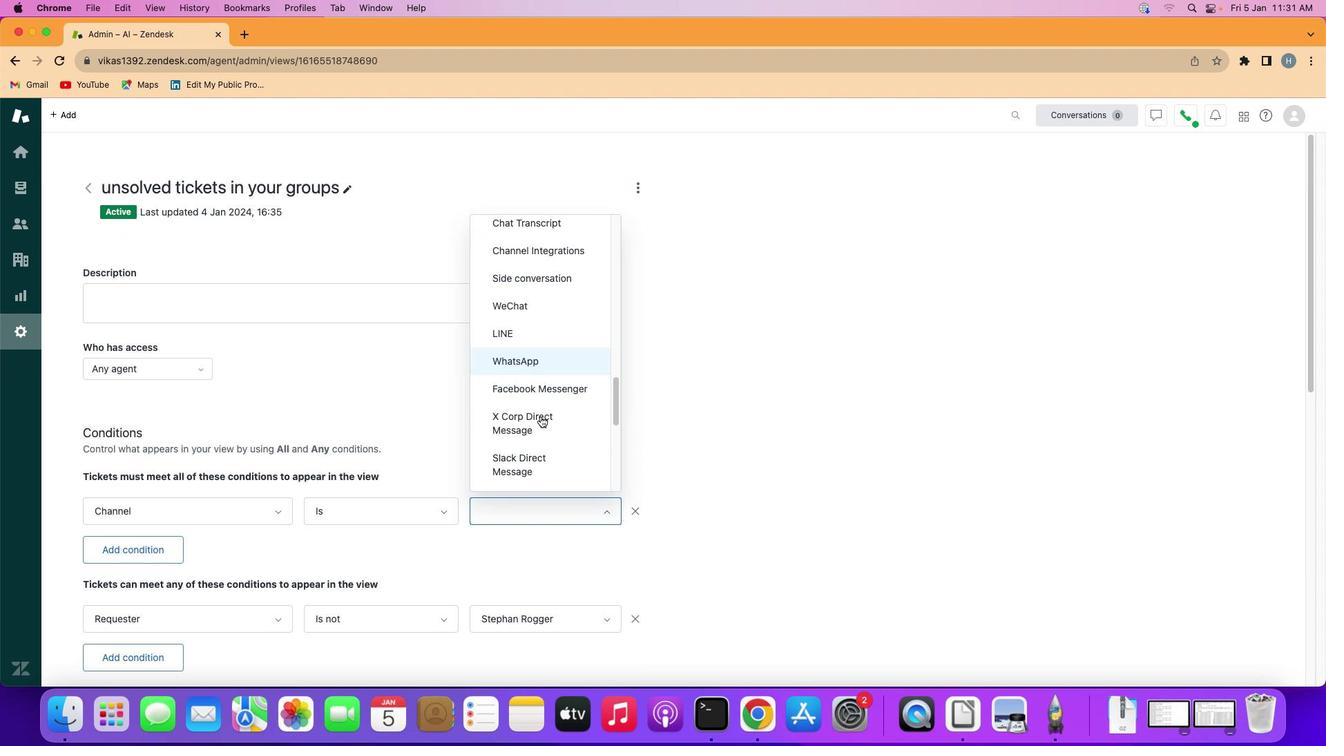 
Action: Mouse moved to (539, 415)
Screenshot: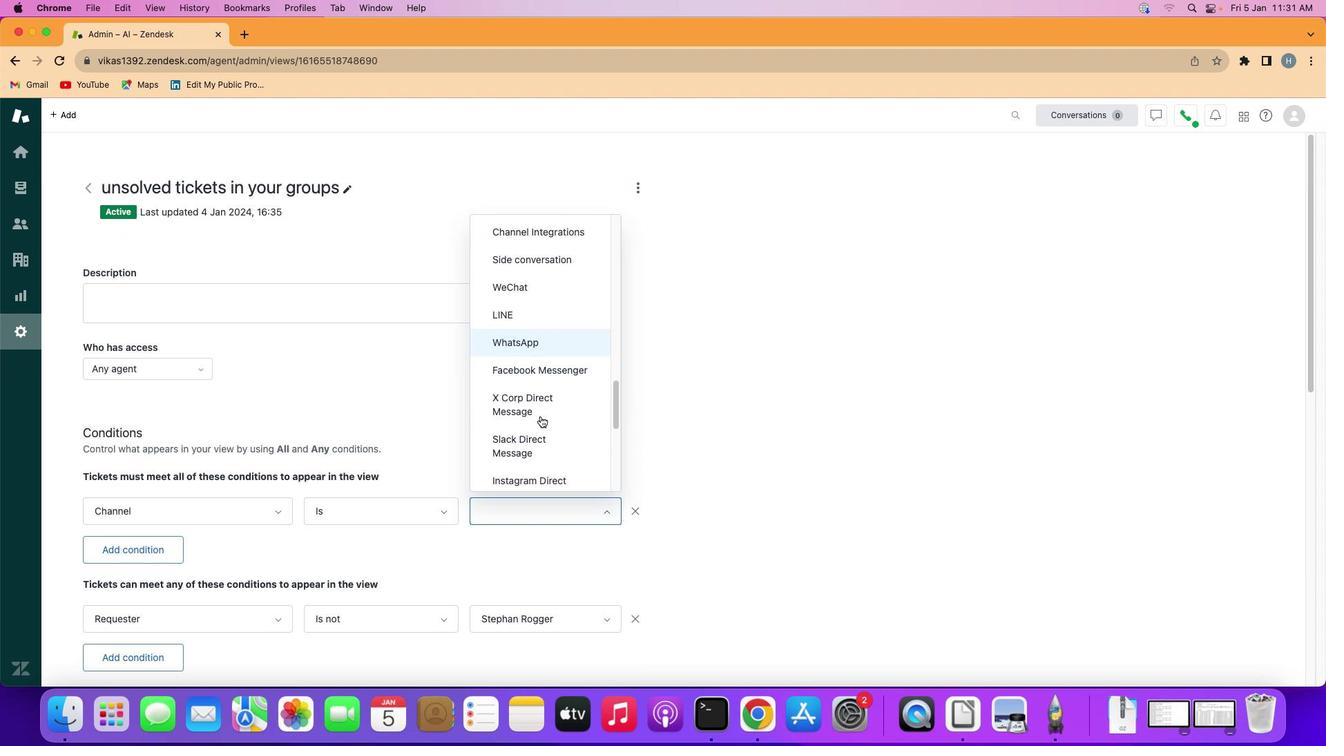 
Action: Mouse scrolled (539, 415) with delta (0, -1)
Screenshot: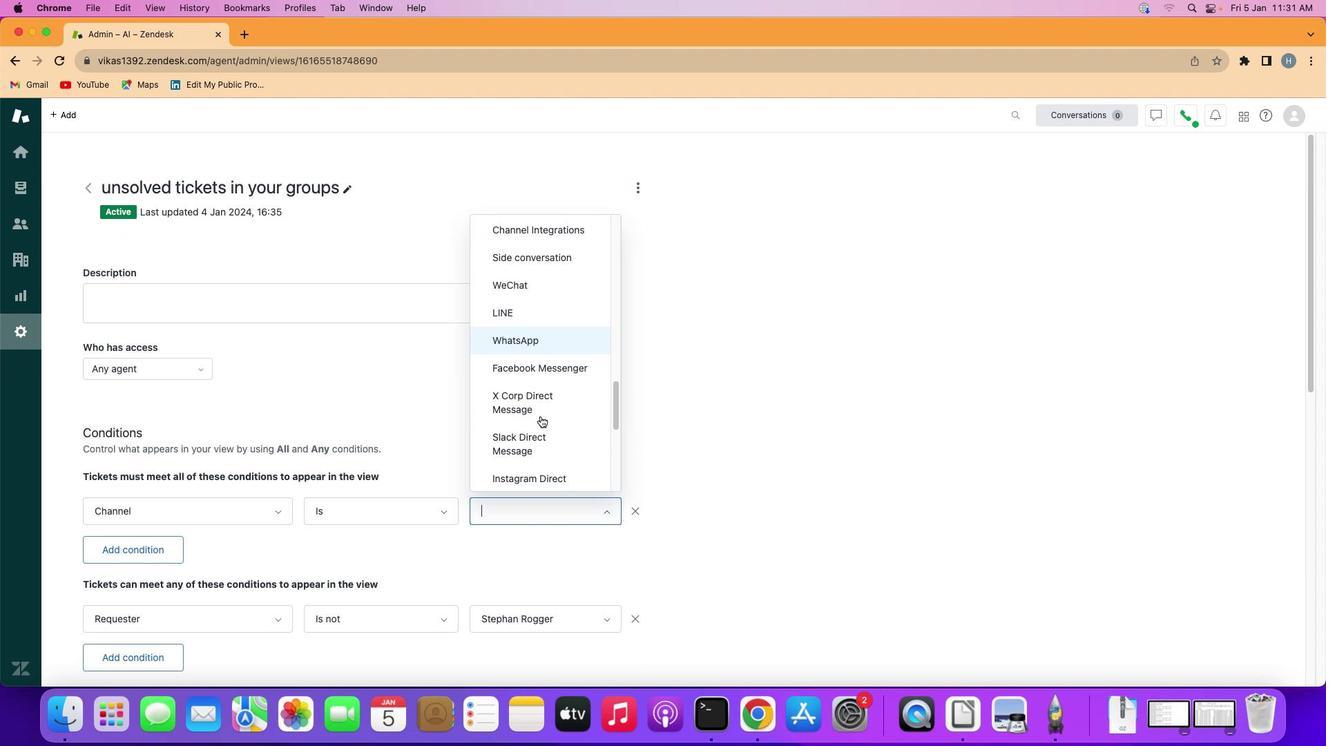 
Action: Mouse scrolled (539, 415) with delta (0, -1)
Screenshot: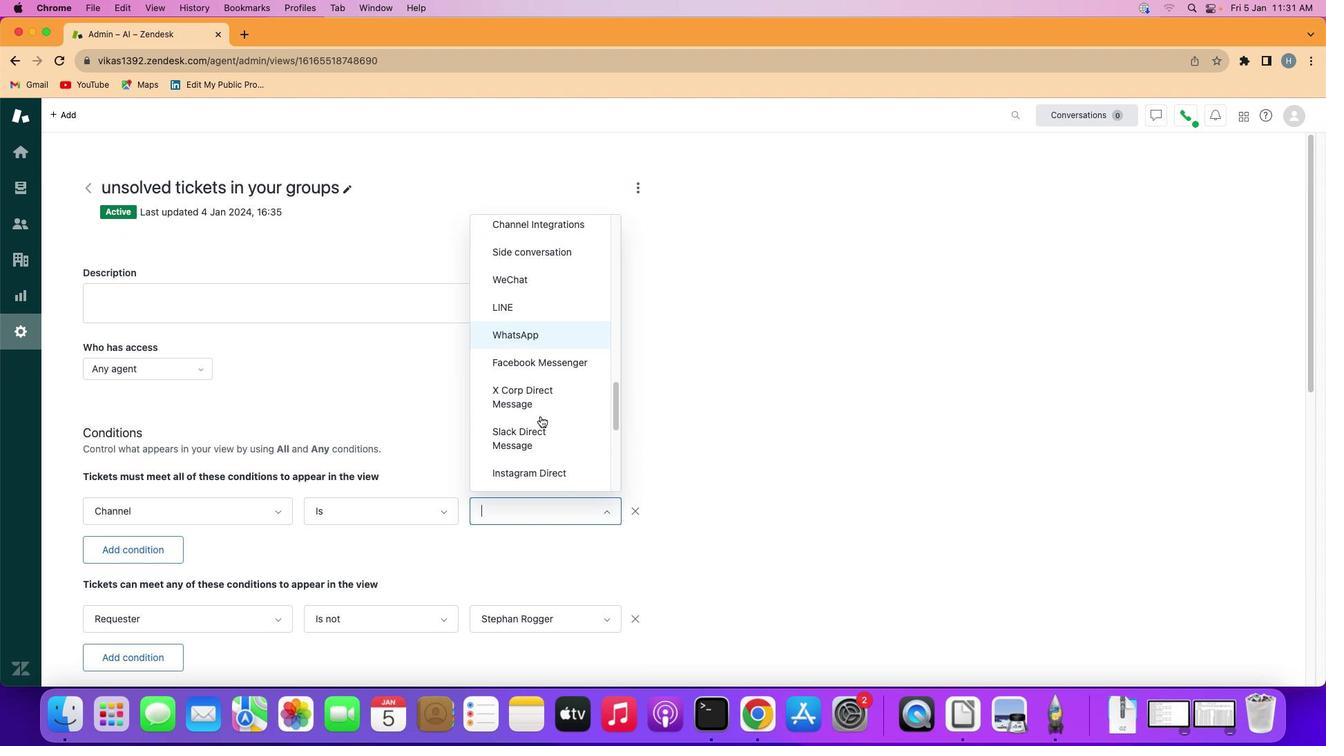 
Action: Mouse scrolled (539, 415) with delta (0, -1)
Screenshot: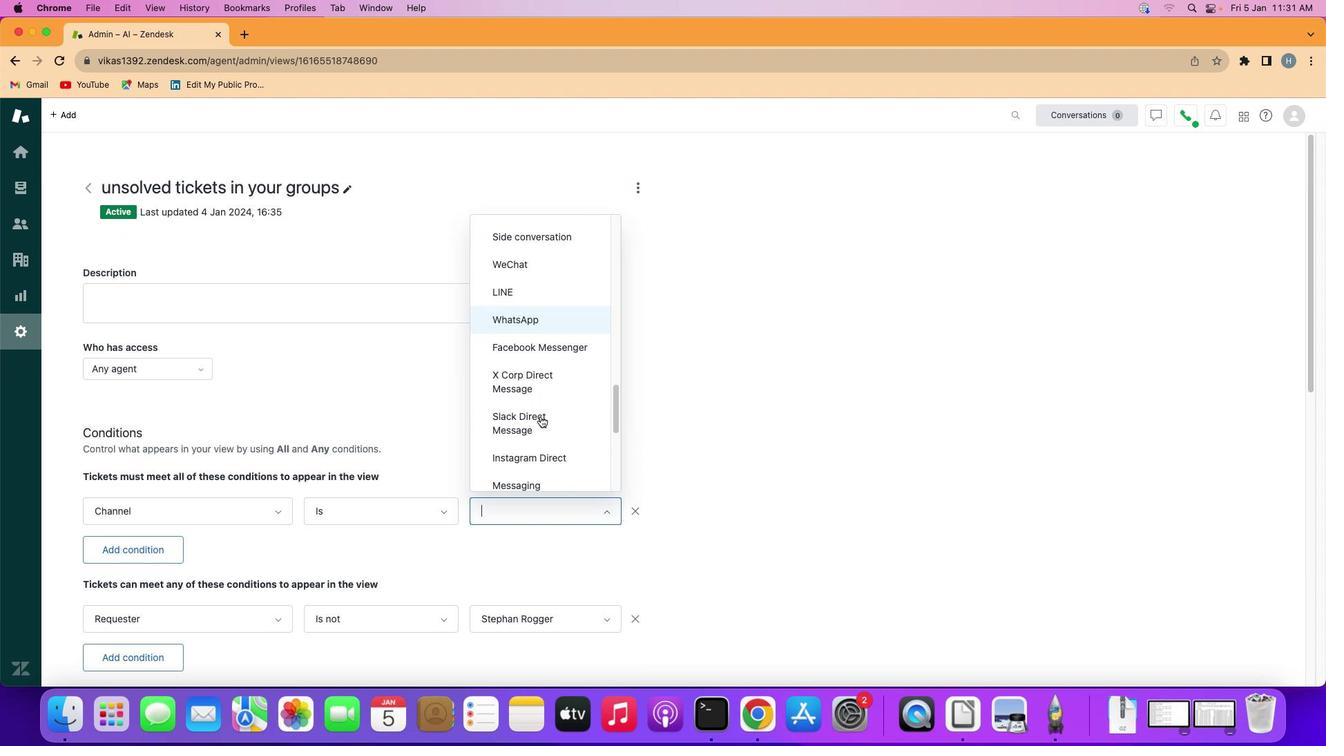 
Action: Mouse scrolled (539, 415) with delta (0, -1)
Screenshot: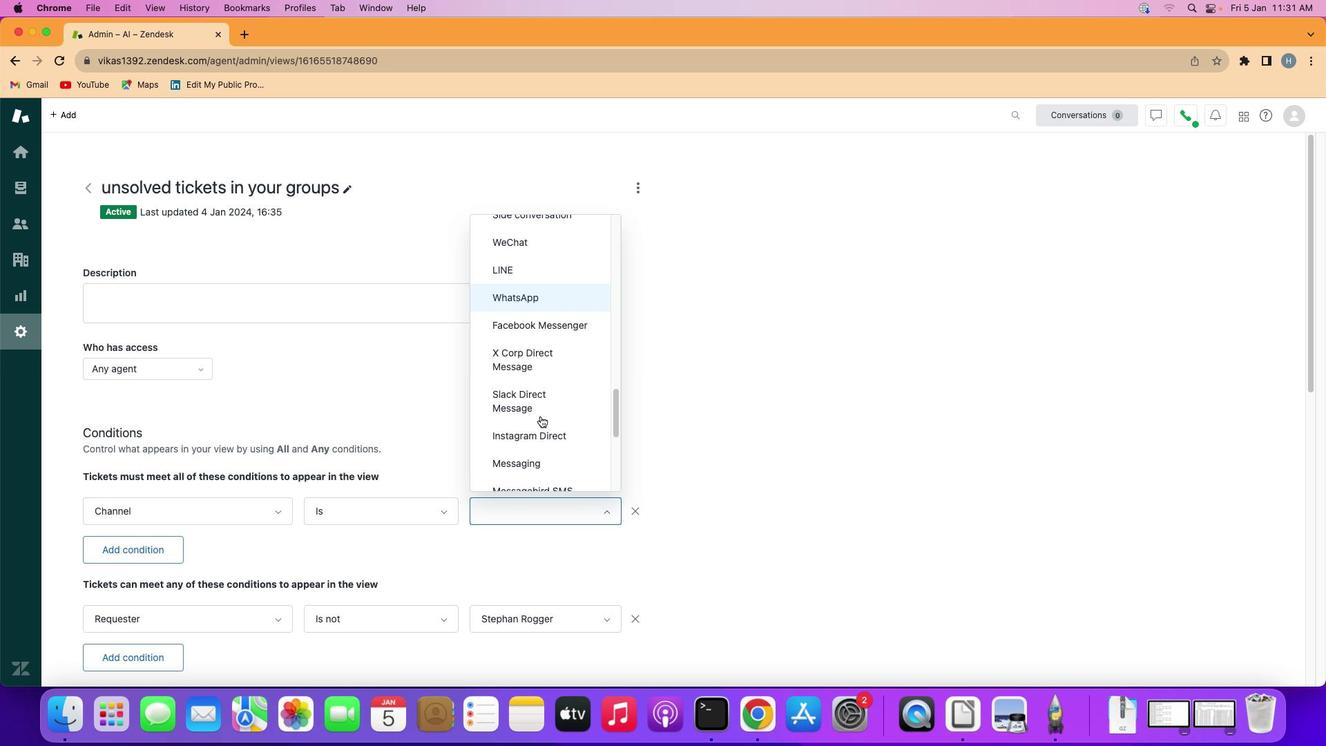 
Action: Mouse scrolled (539, 415) with delta (0, -1)
Screenshot: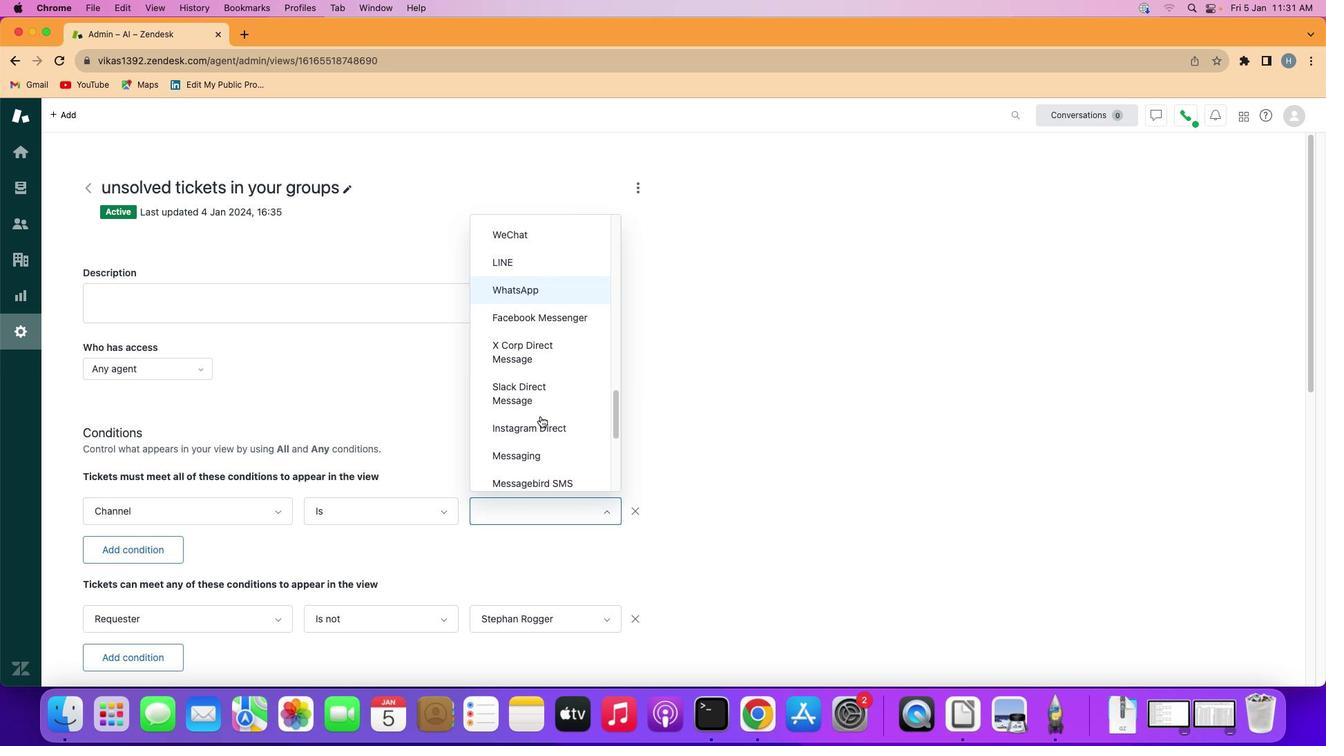 
Action: Mouse scrolled (539, 415) with delta (0, -1)
Screenshot: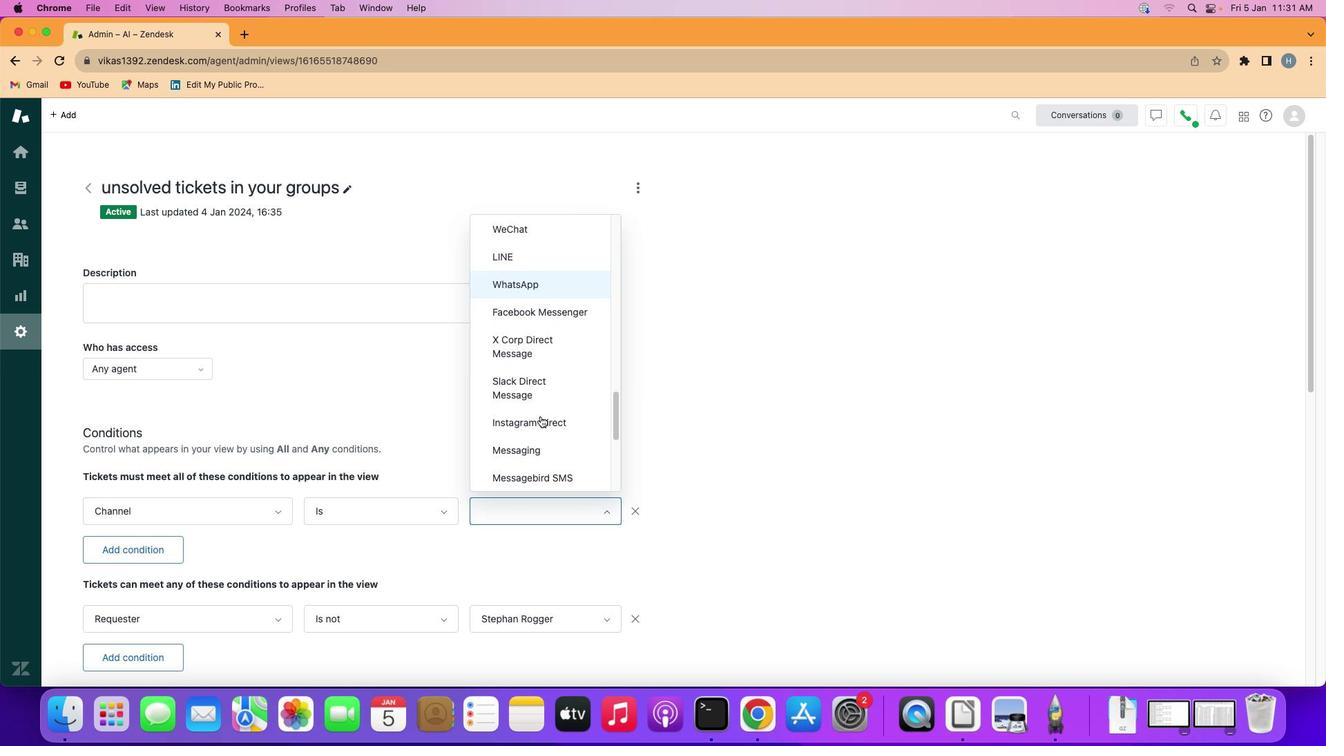 
Action: Mouse scrolled (539, 415) with delta (0, -1)
Screenshot: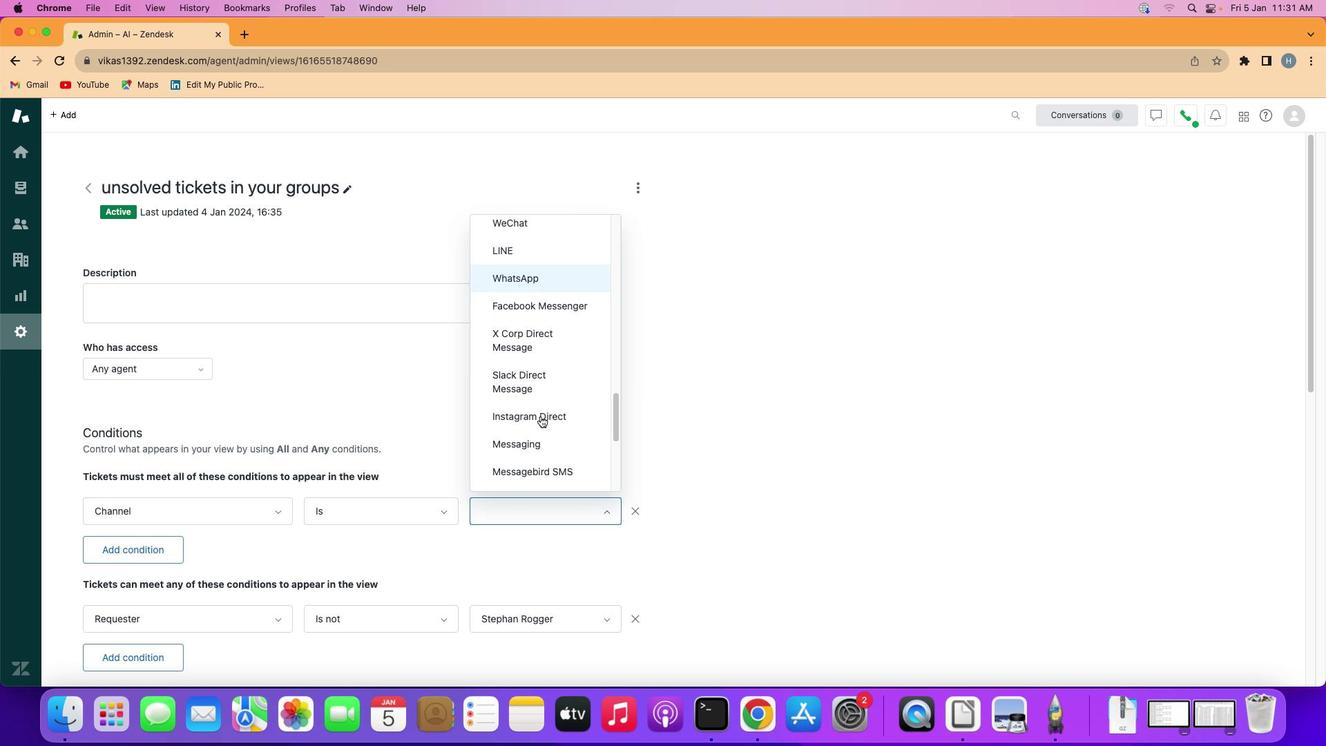 
Action: Mouse scrolled (539, 415) with delta (0, -1)
Screenshot: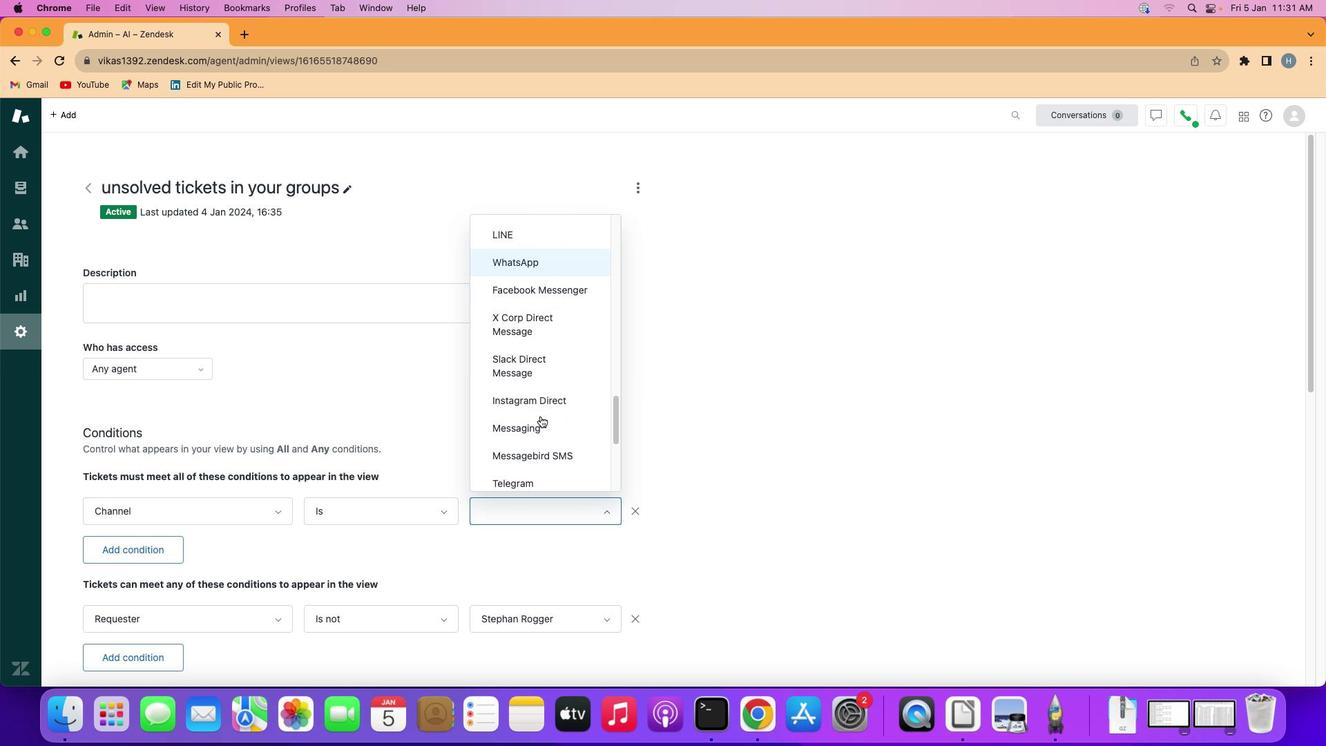 
Action: Mouse scrolled (539, 415) with delta (0, -1)
Screenshot: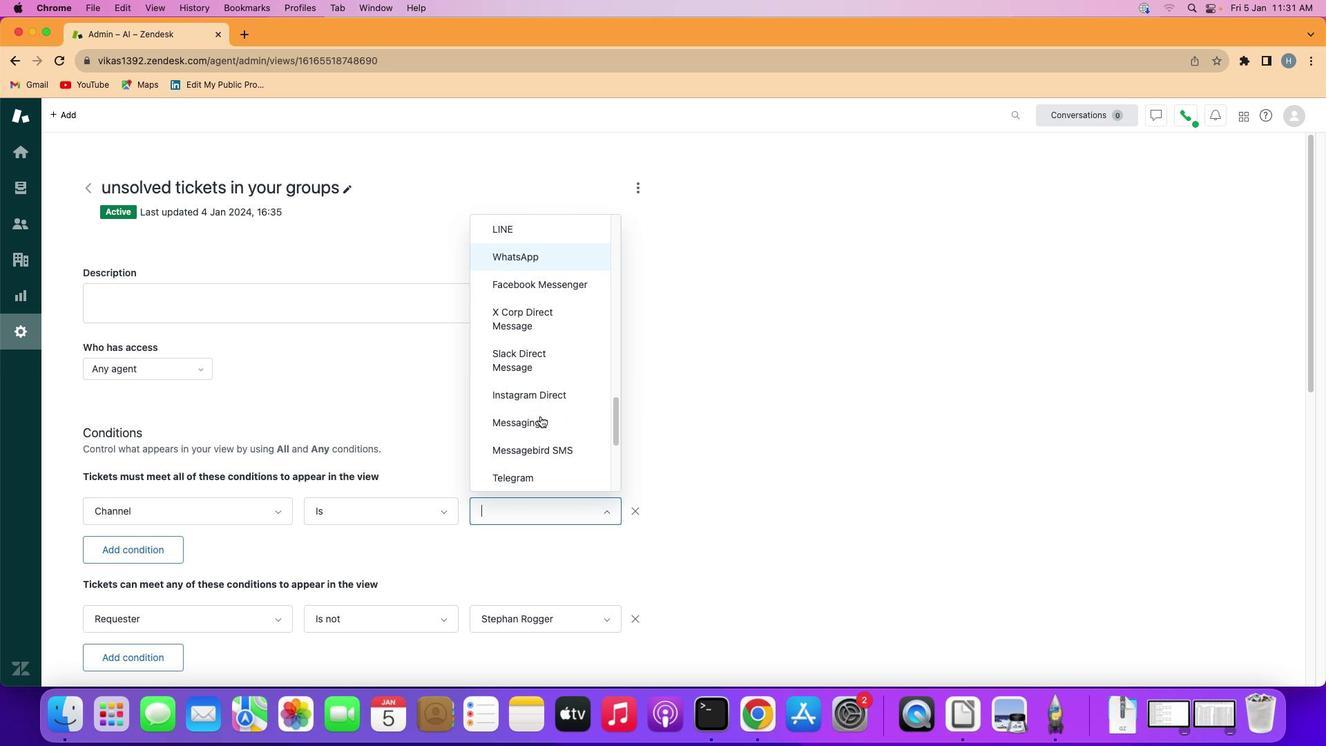 
Action: Mouse scrolled (539, 415) with delta (0, -1)
Screenshot: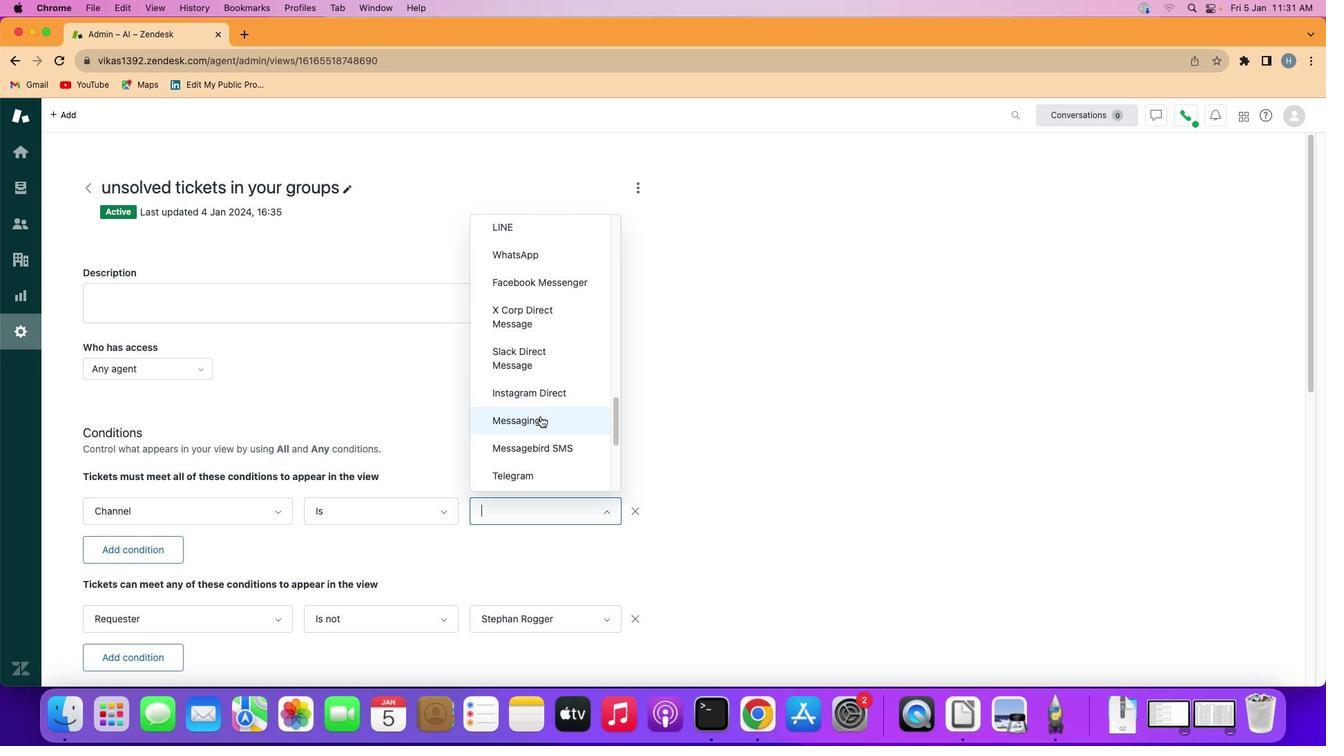 
Action: Mouse moved to (539, 414)
Screenshot: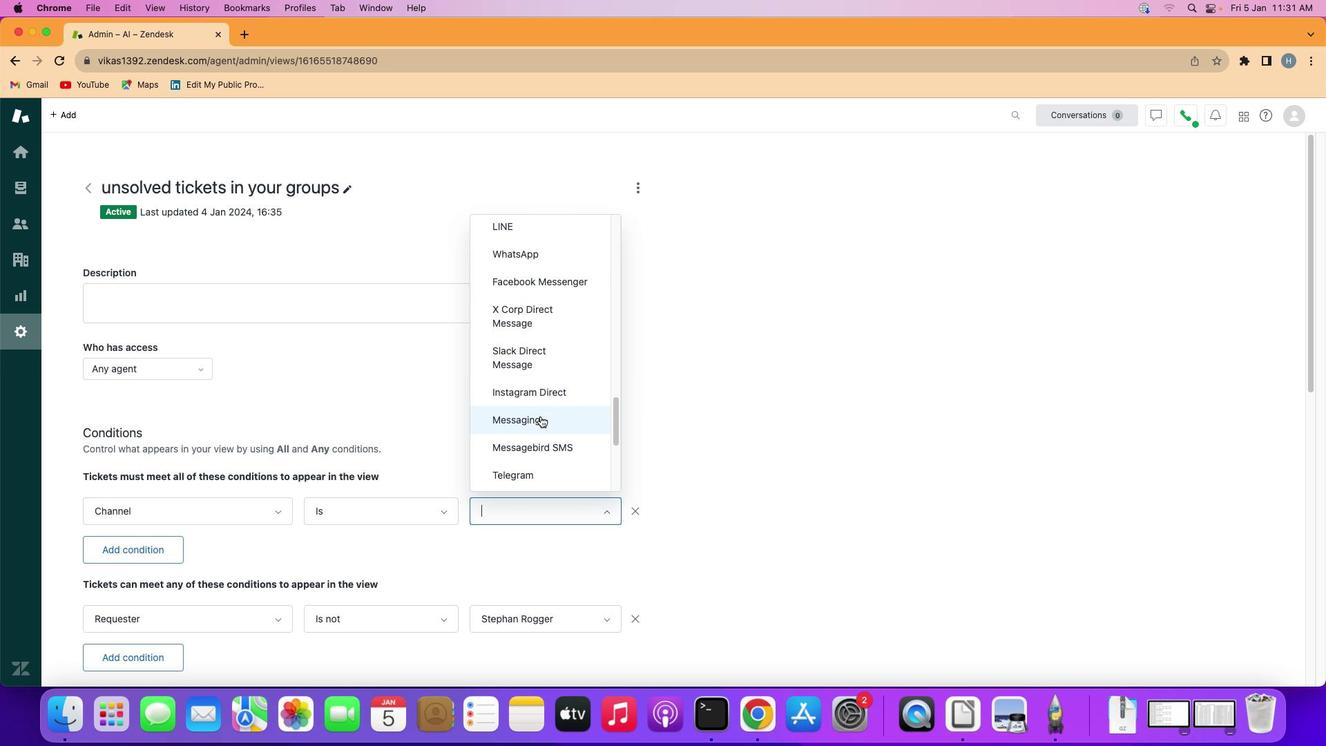 
Action: Mouse pressed left at (539, 414)
Screenshot: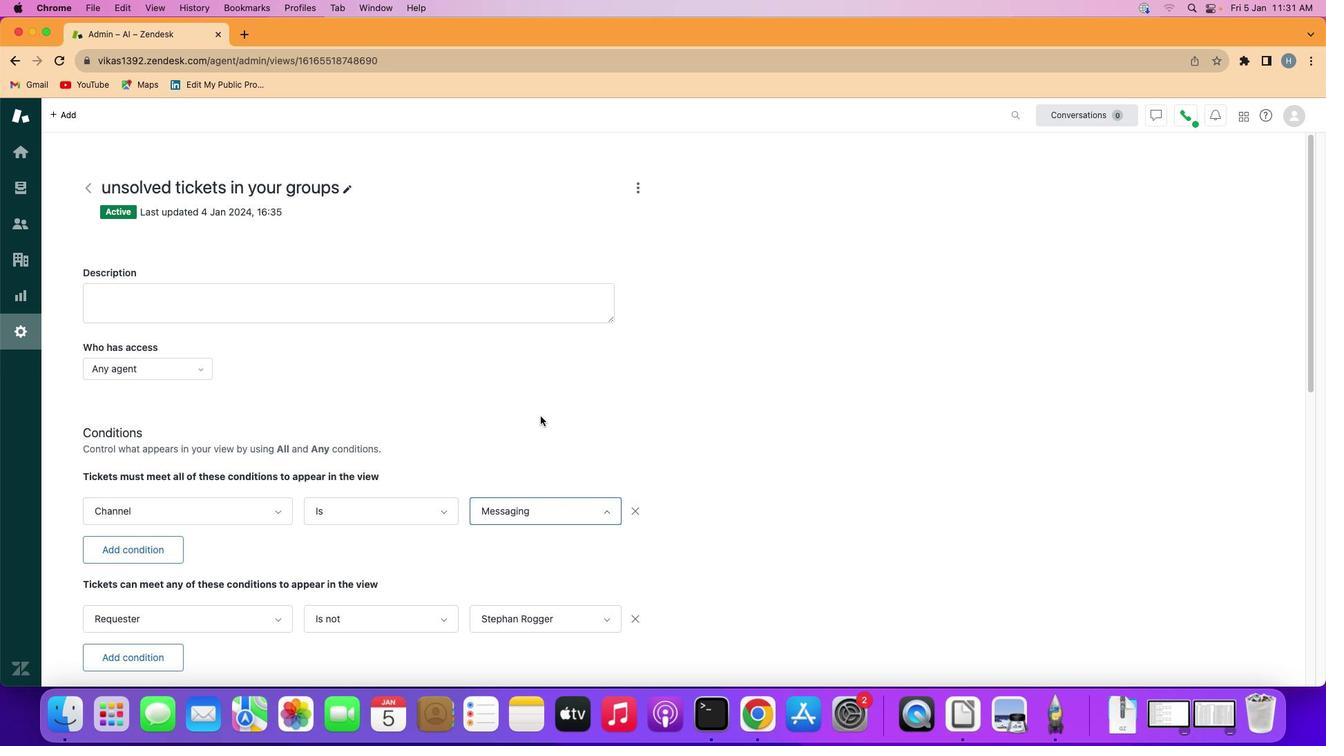 
